 Task: Look for space in Nuneaton, United Kingdom from 21st June, 2023 to 29th June, 2023 for 4 adults in price range Rs.7000 to Rs.12000. Place can be entire place with 2 bedrooms having 2 beds and 2 bathrooms. Property type can be house, flat, guest house. Booking option can be shelf check-in. Required host language is English.
Action: Mouse moved to (374, 82)
Screenshot: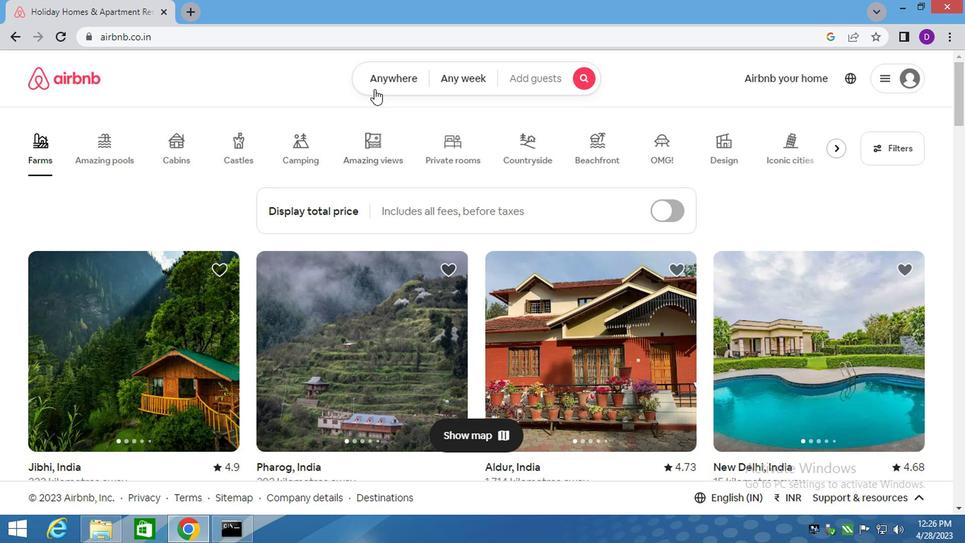 
Action: Mouse pressed left at (374, 82)
Screenshot: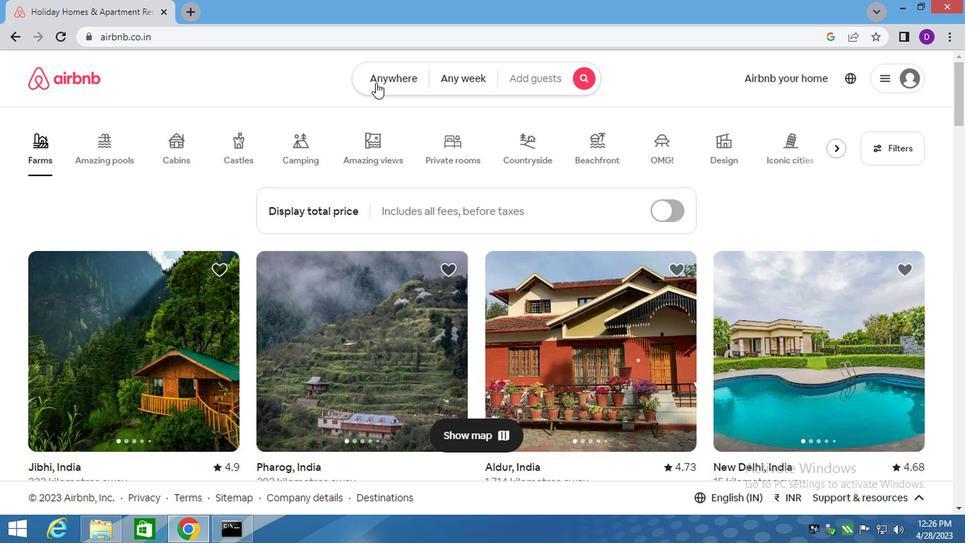 
Action: Mouse moved to (258, 139)
Screenshot: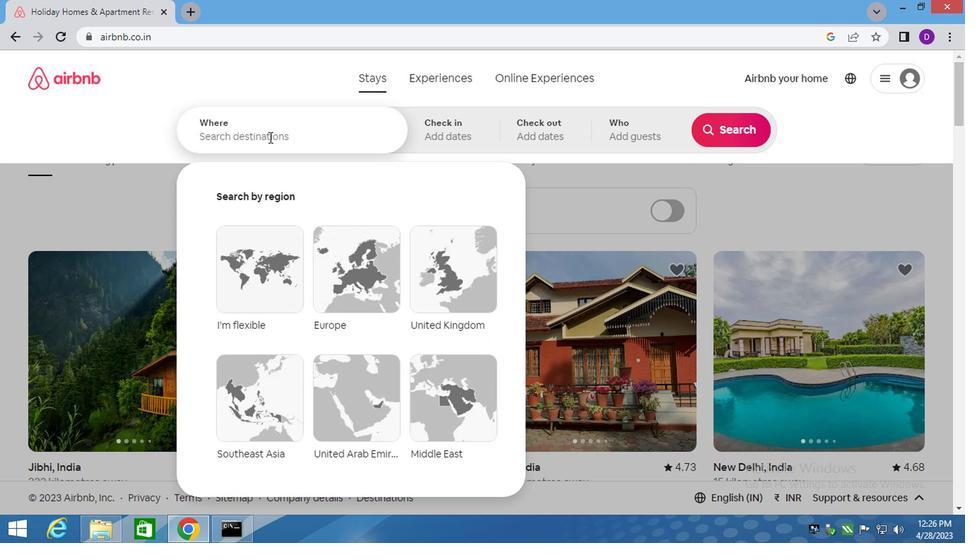 
Action: Mouse pressed left at (258, 139)
Screenshot: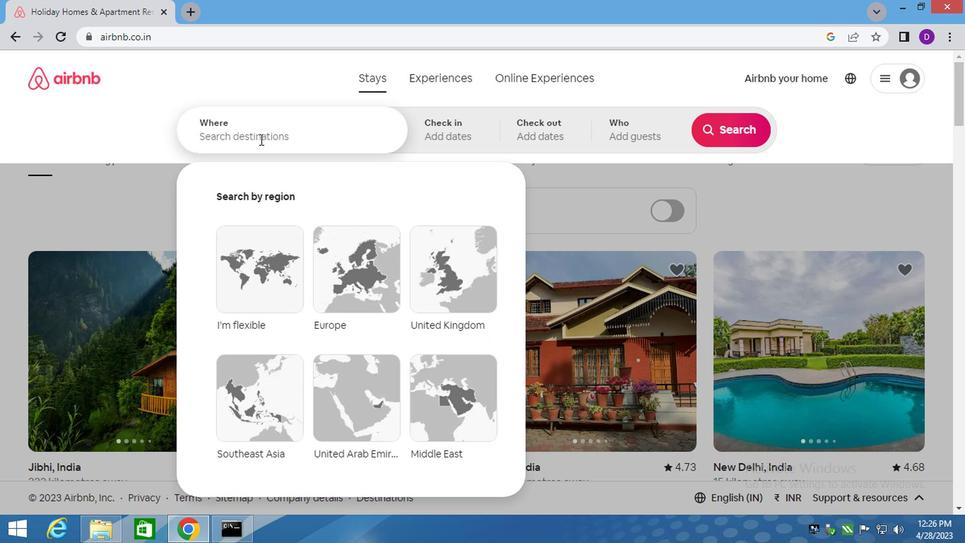 
Action: Mouse moved to (258, 139)
Screenshot: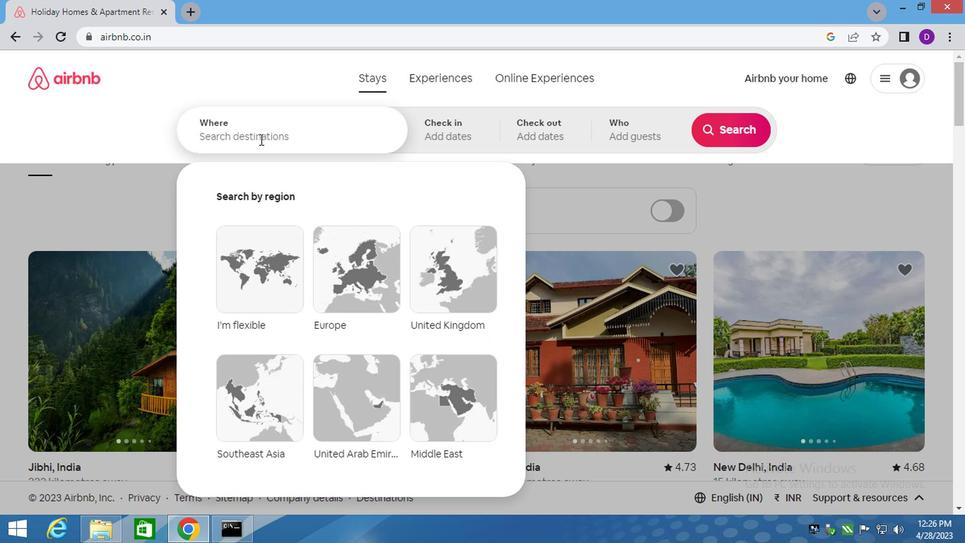 
Action: Key pressed <Key.shift_r><Key.shift_r>Nuneaton,<Key.space>united<Key.down><Key.enter>
Screenshot: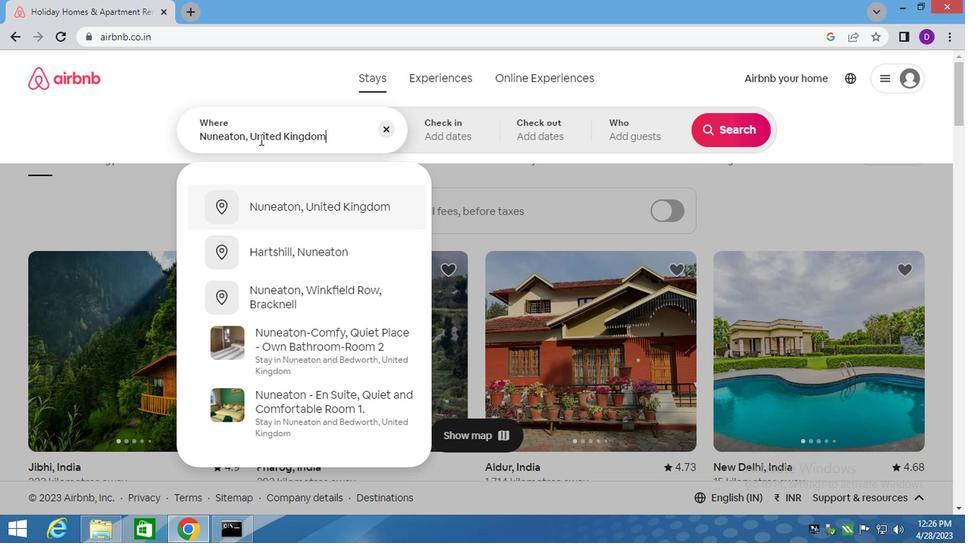 
Action: Mouse moved to (714, 244)
Screenshot: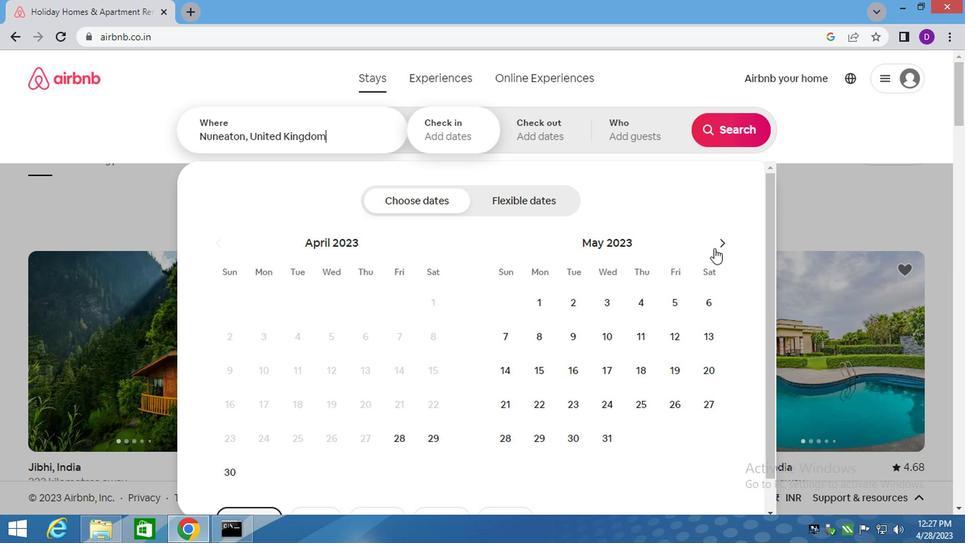 
Action: Mouse pressed left at (714, 244)
Screenshot: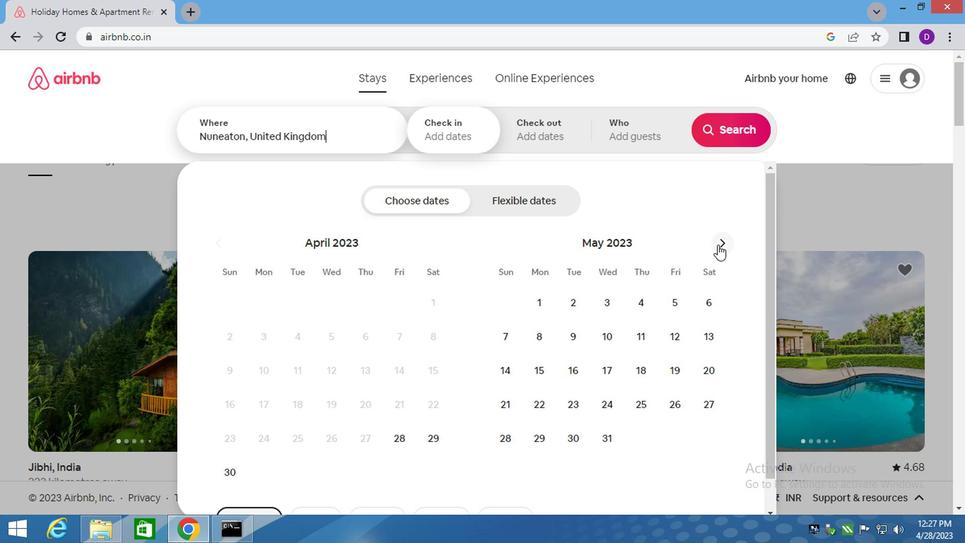 
Action: Mouse moved to (600, 402)
Screenshot: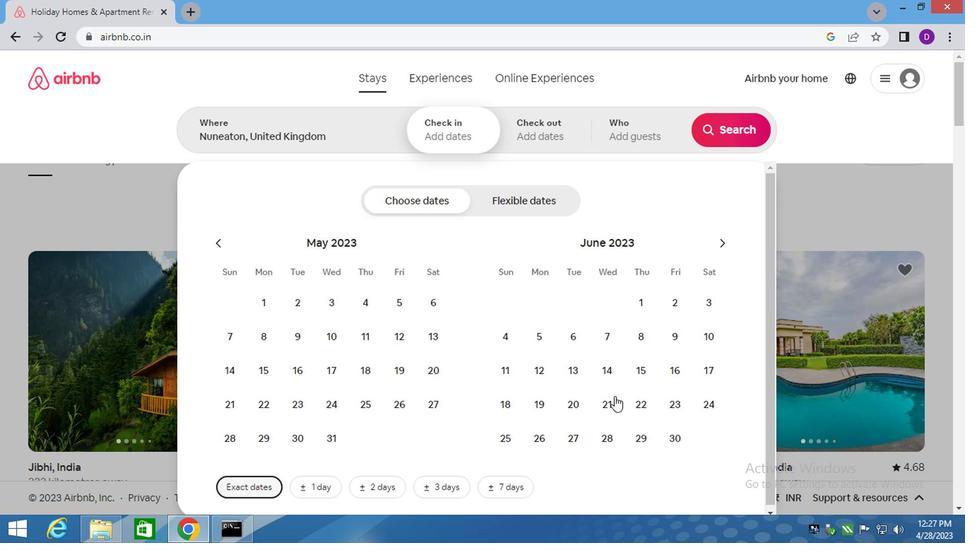 
Action: Mouse pressed left at (600, 402)
Screenshot: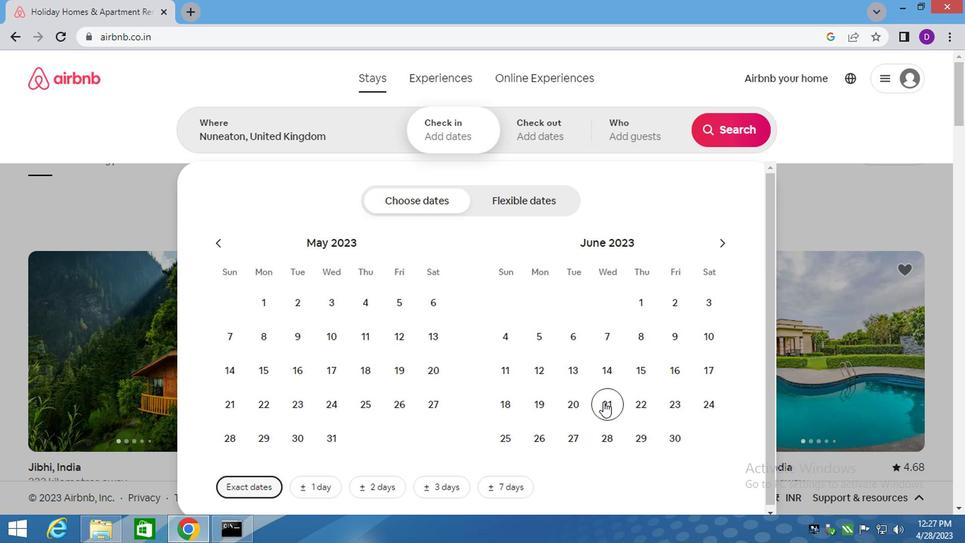 
Action: Mouse moved to (640, 427)
Screenshot: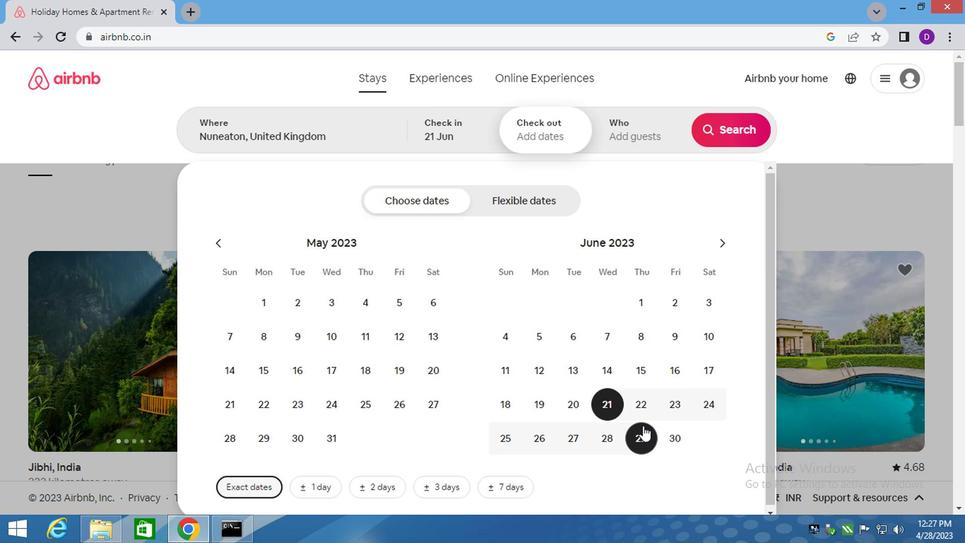 
Action: Mouse pressed left at (640, 427)
Screenshot: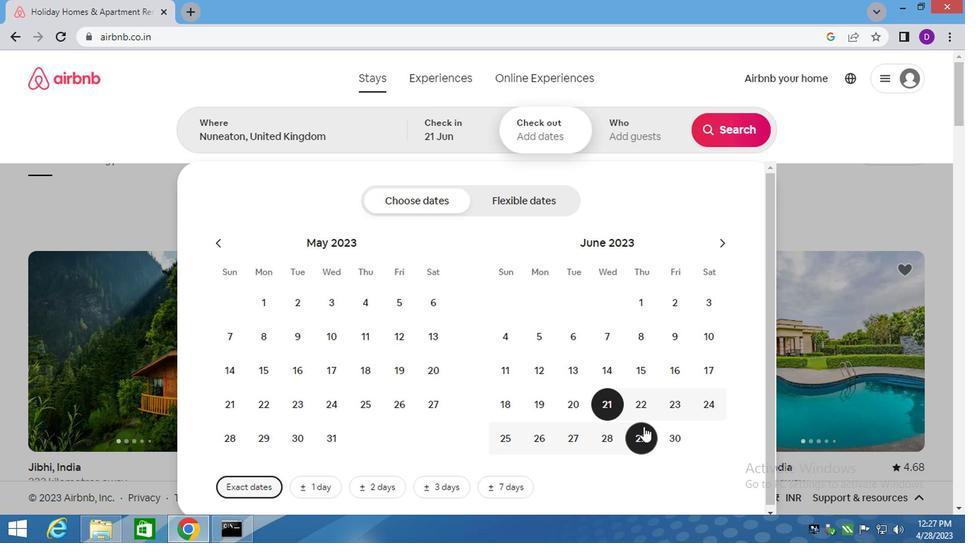 
Action: Mouse moved to (628, 126)
Screenshot: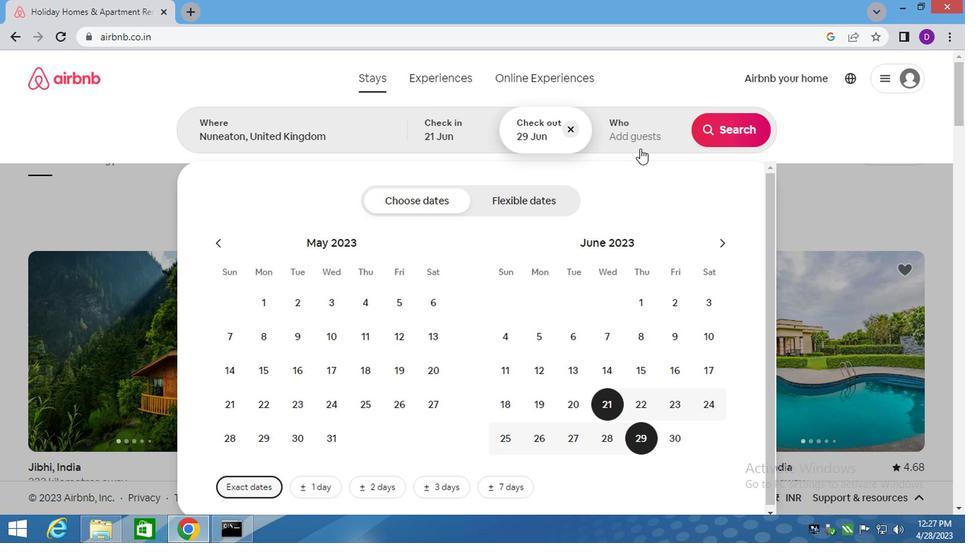 
Action: Mouse pressed left at (628, 126)
Screenshot: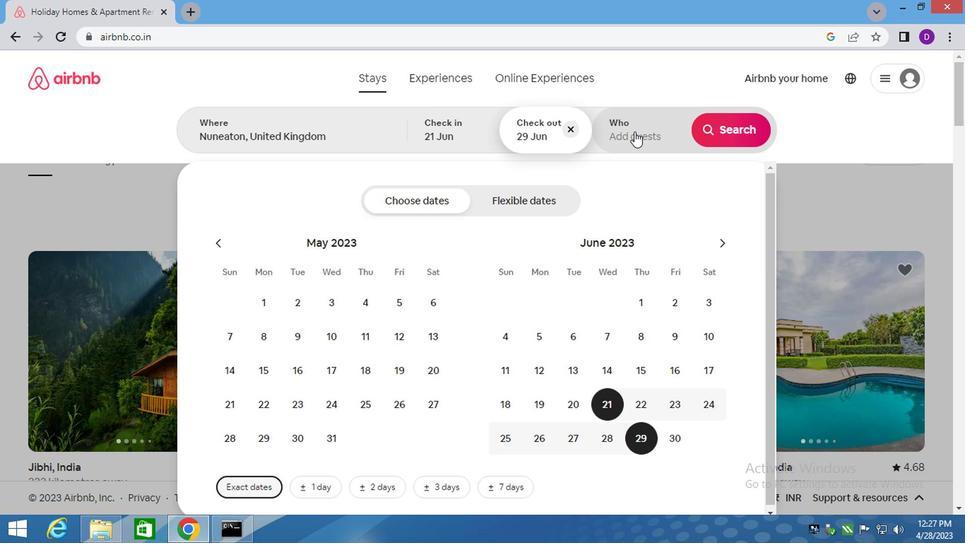 
Action: Mouse moved to (736, 205)
Screenshot: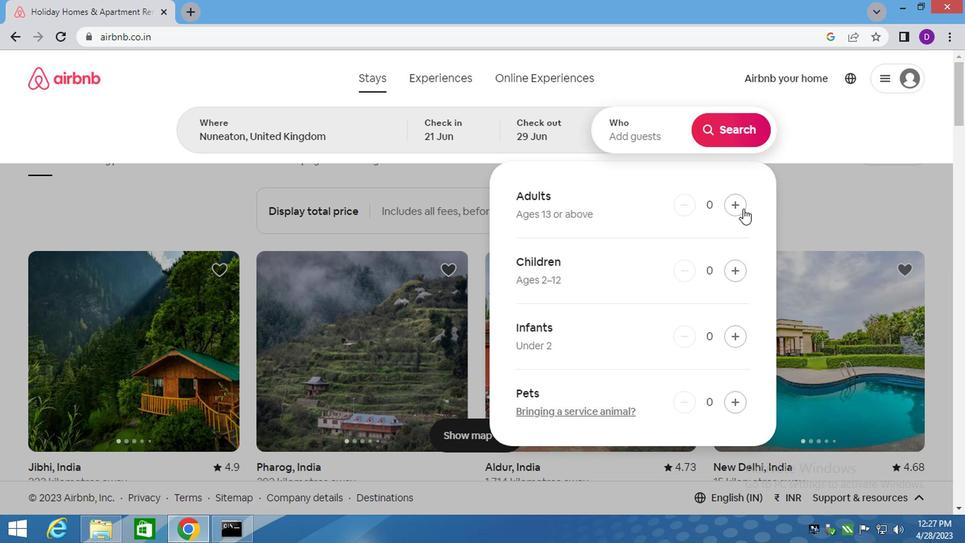 
Action: Mouse pressed left at (736, 205)
Screenshot: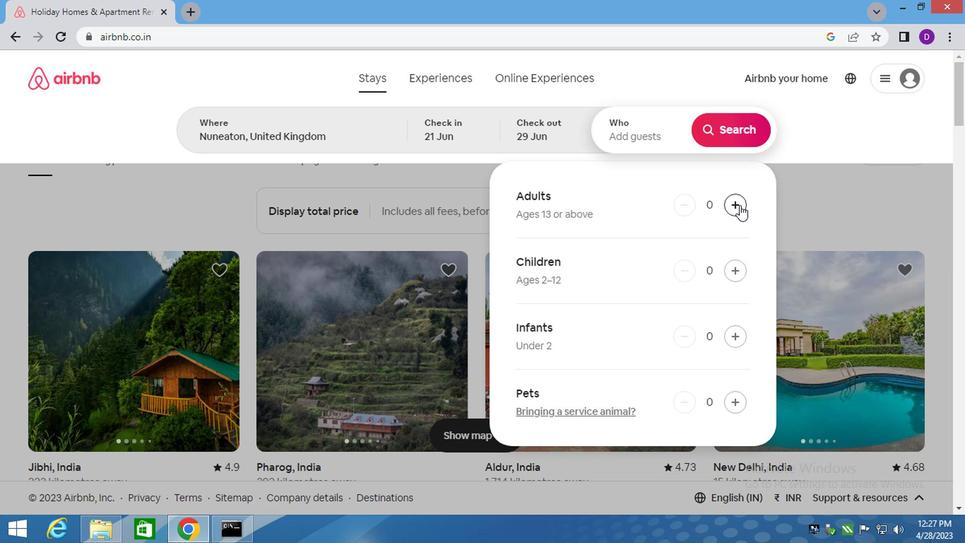 
Action: Mouse pressed left at (736, 205)
Screenshot: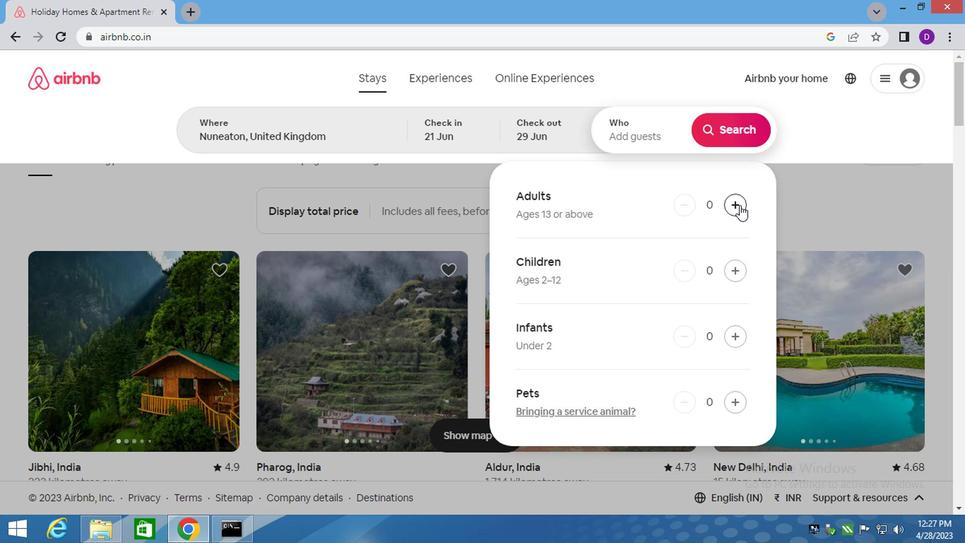 
Action: Mouse pressed left at (736, 205)
Screenshot: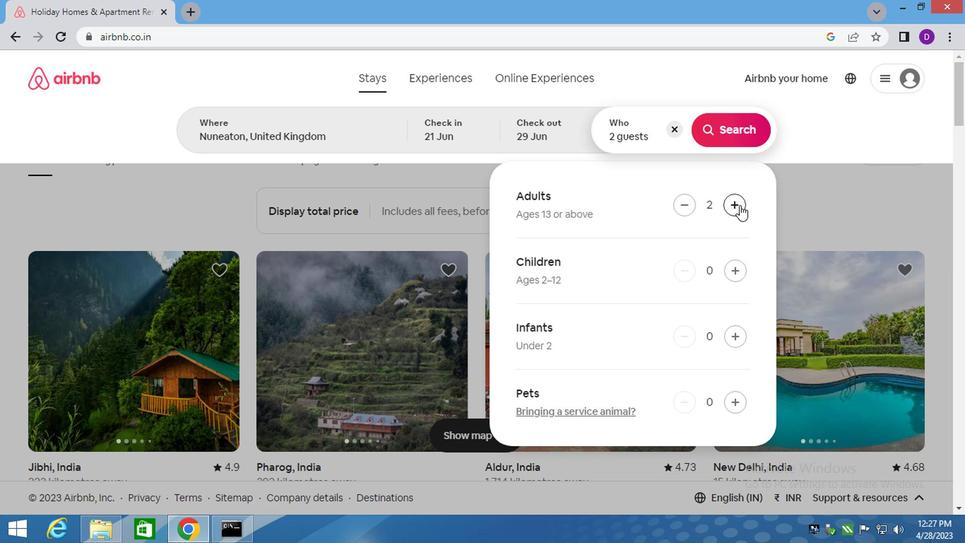 
Action: Mouse pressed left at (736, 205)
Screenshot: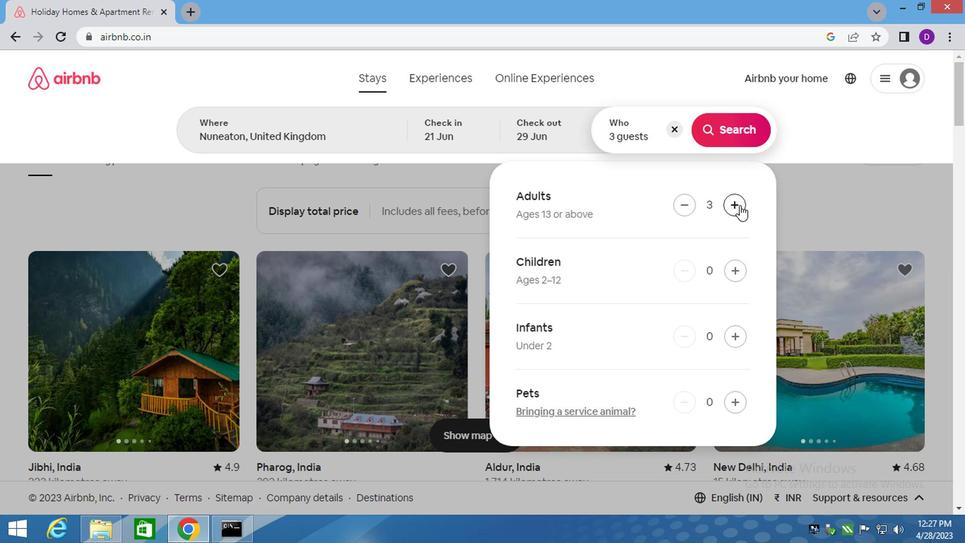 
Action: Mouse moved to (723, 129)
Screenshot: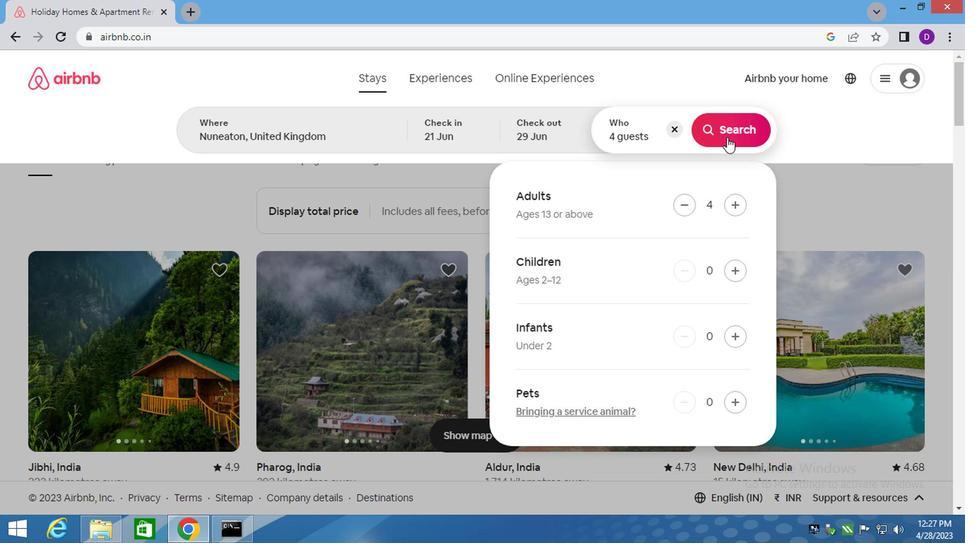 
Action: Mouse pressed left at (723, 129)
Screenshot: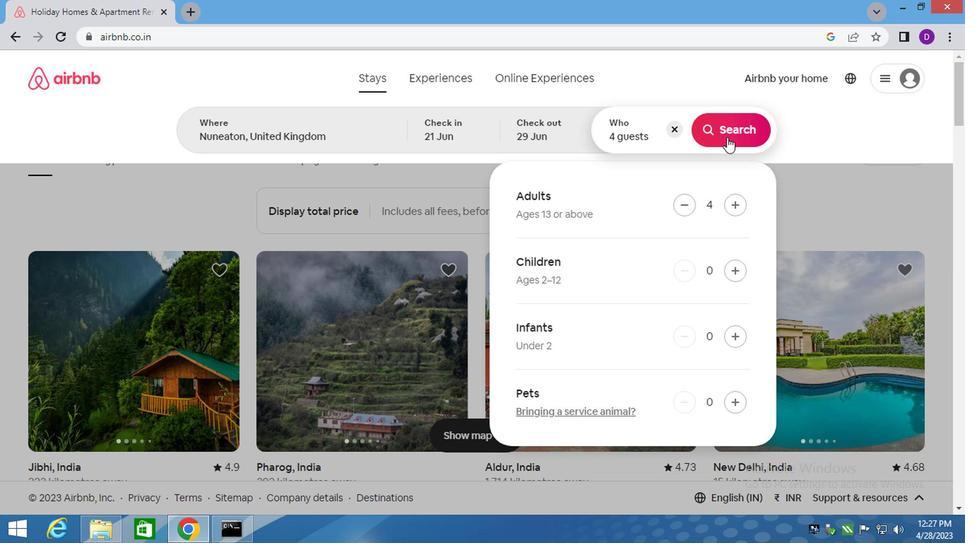 
Action: Mouse moved to (895, 130)
Screenshot: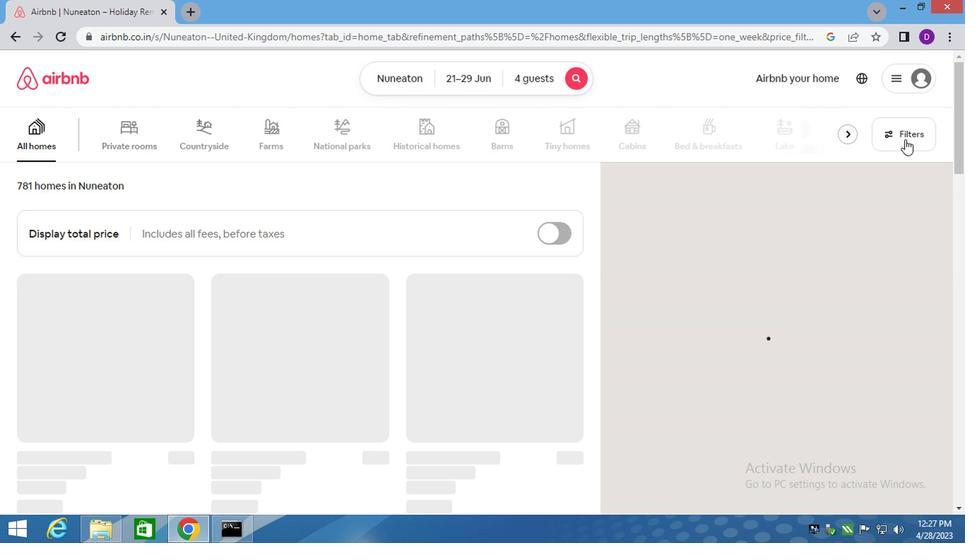 
Action: Mouse pressed left at (895, 130)
Screenshot: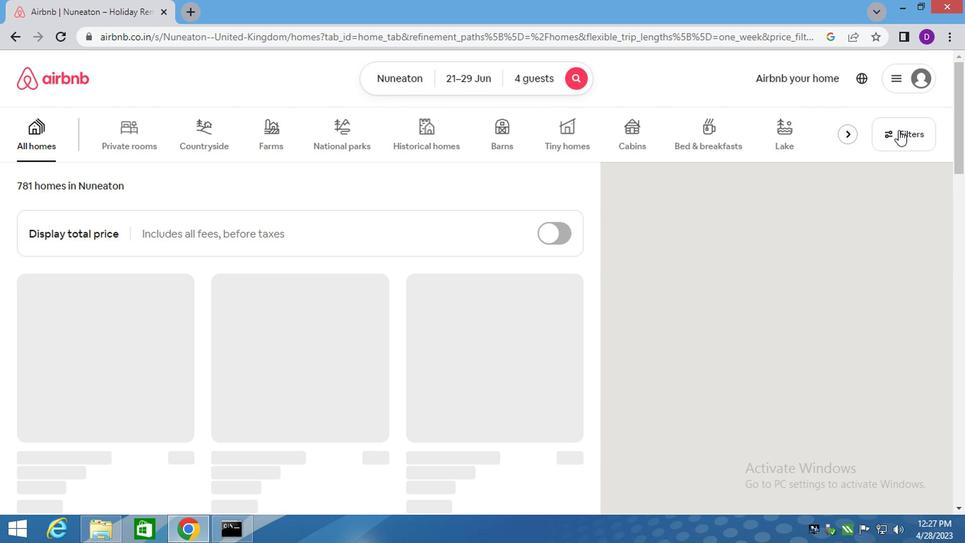 
Action: Mouse moved to (293, 316)
Screenshot: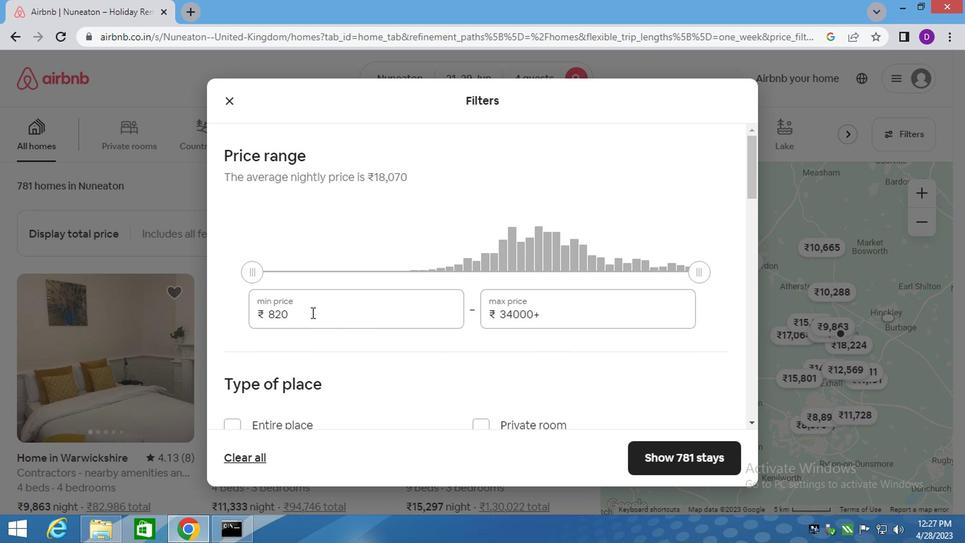 
Action: Mouse pressed left at (293, 316)
Screenshot: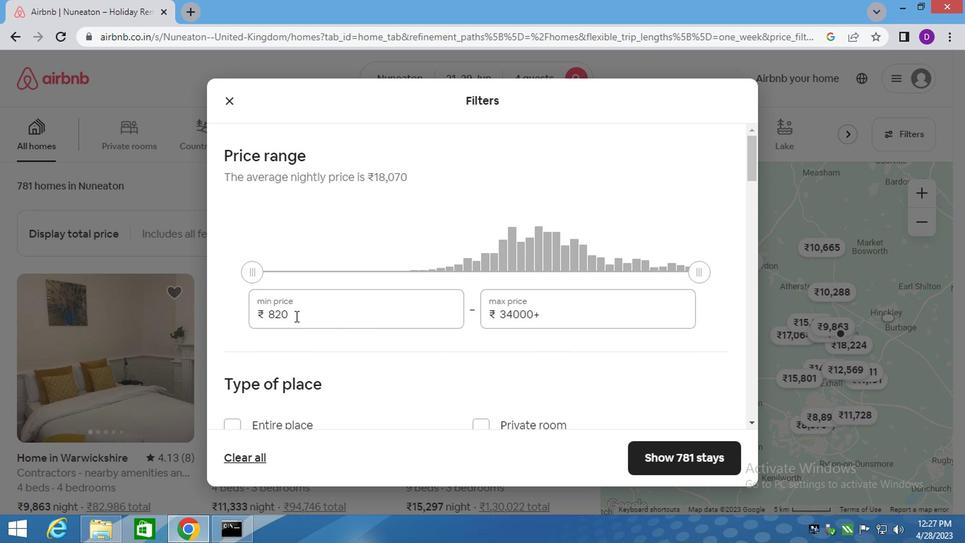 
Action: Mouse pressed left at (293, 316)
Screenshot: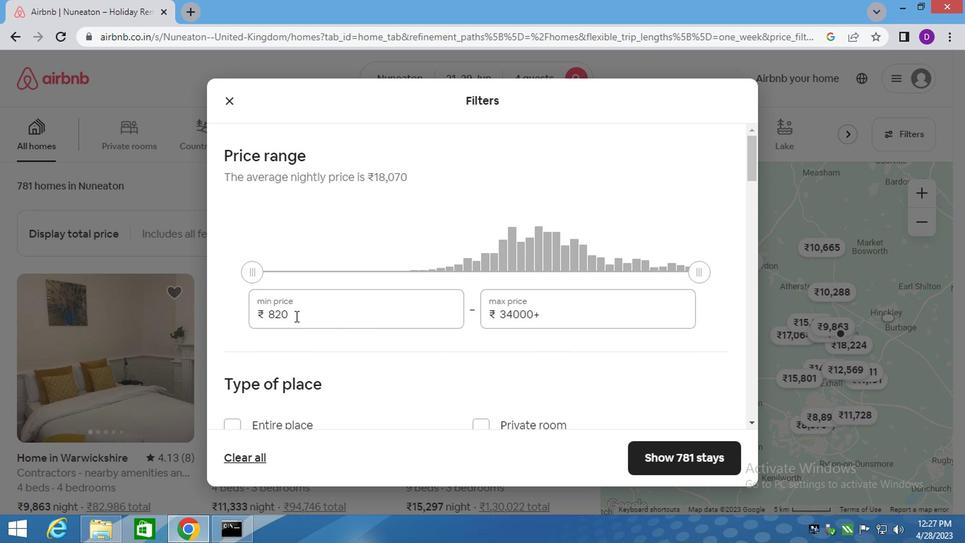 
Action: Key pressed 7000<Key.tab>12<Key.backspace><Key.backspace><Key.backspace><Key.backspace><Key.backspace><Key.backspace><Key.backspace><Key.backspace><Key.backspace><Key.backspace>12000
Screenshot: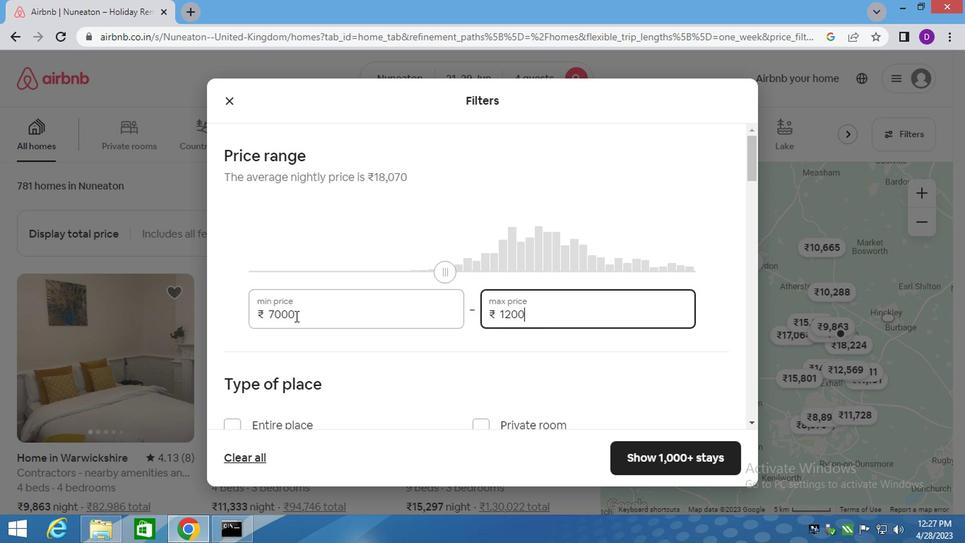
Action: Mouse moved to (293, 325)
Screenshot: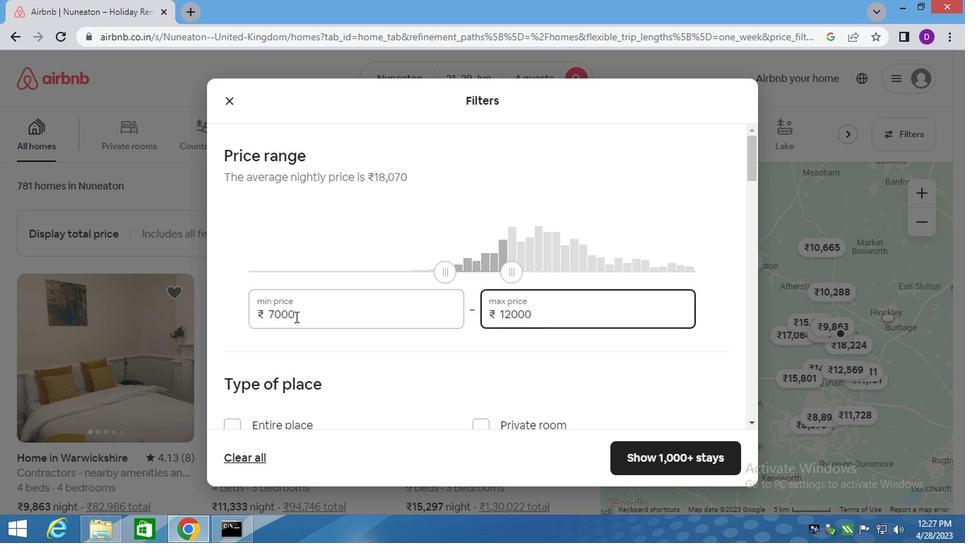 
Action: Mouse scrolled (293, 324) with delta (0, -1)
Screenshot: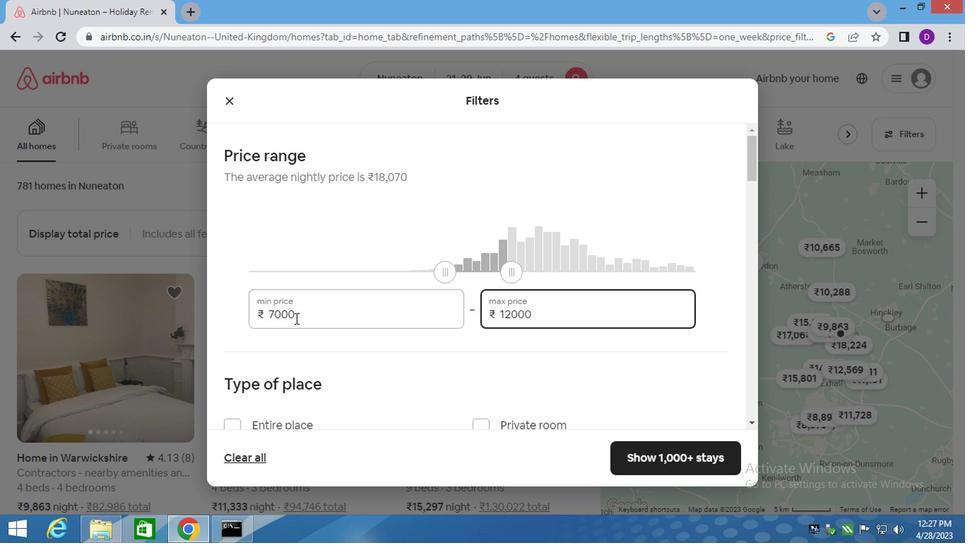 
Action: Mouse moved to (293, 325)
Screenshot: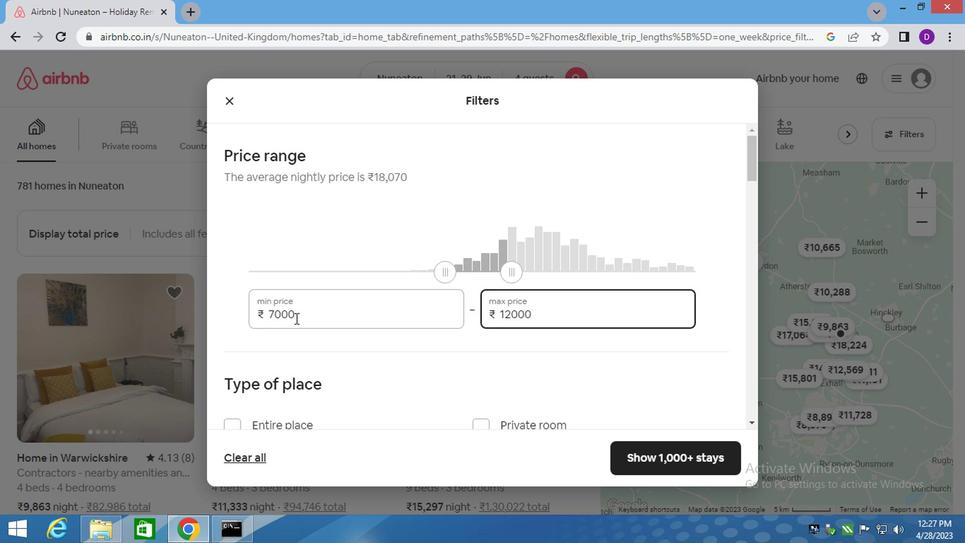 
Action: Mouse scrolled (293, 325) with delta (0, 0)
Screenshot: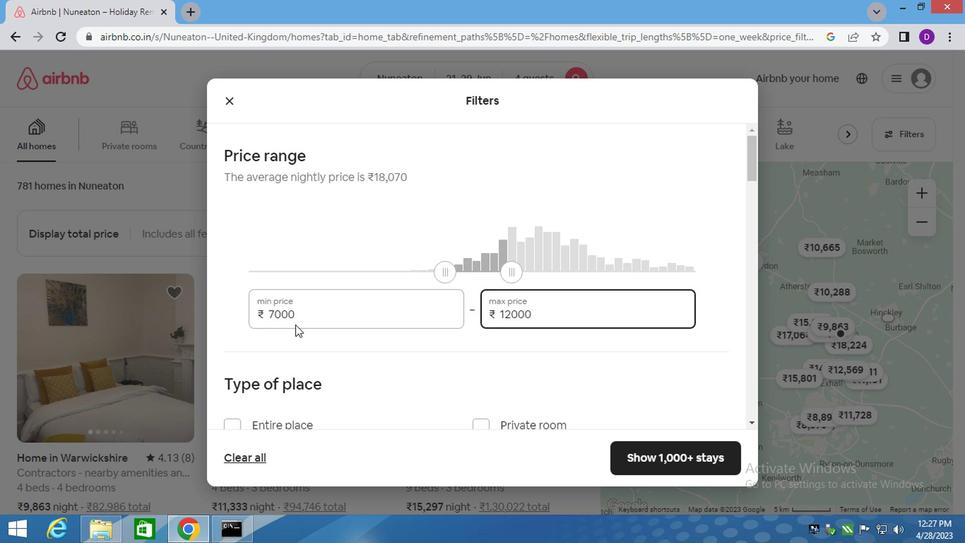 
Action: Mouse moved to (236, 289)
Screenshot: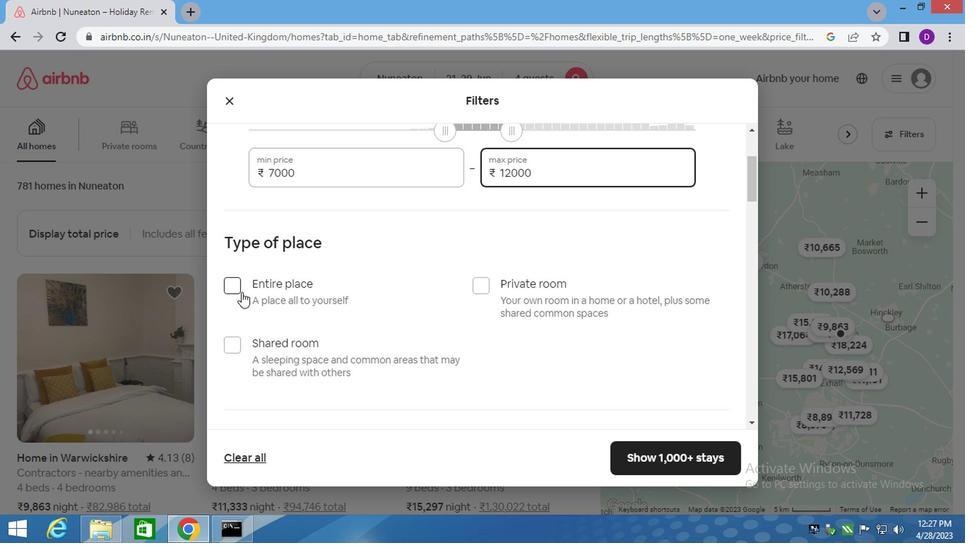
Action: Mouse pressed left at (236, 289)
Screenshot: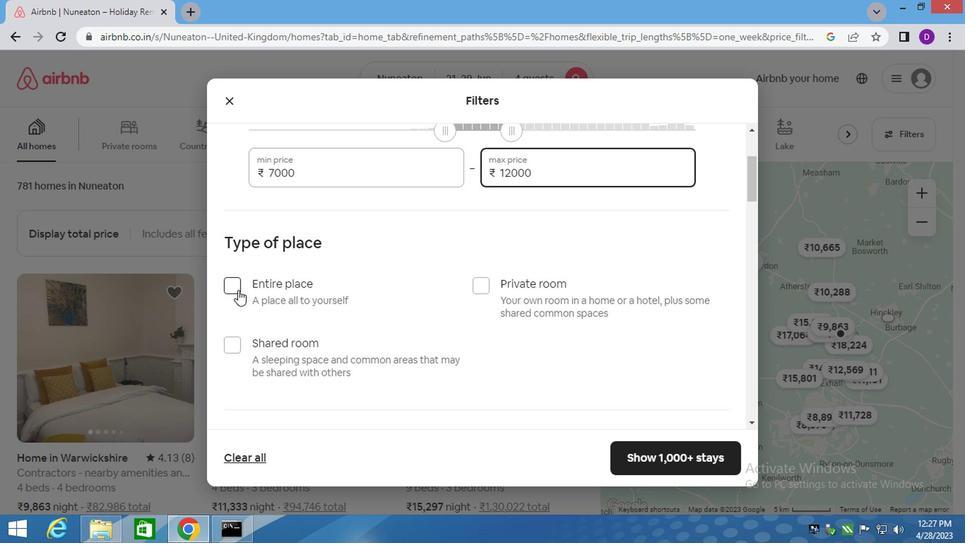 
Action: Mouse moved to (430, 333)
Screenshot: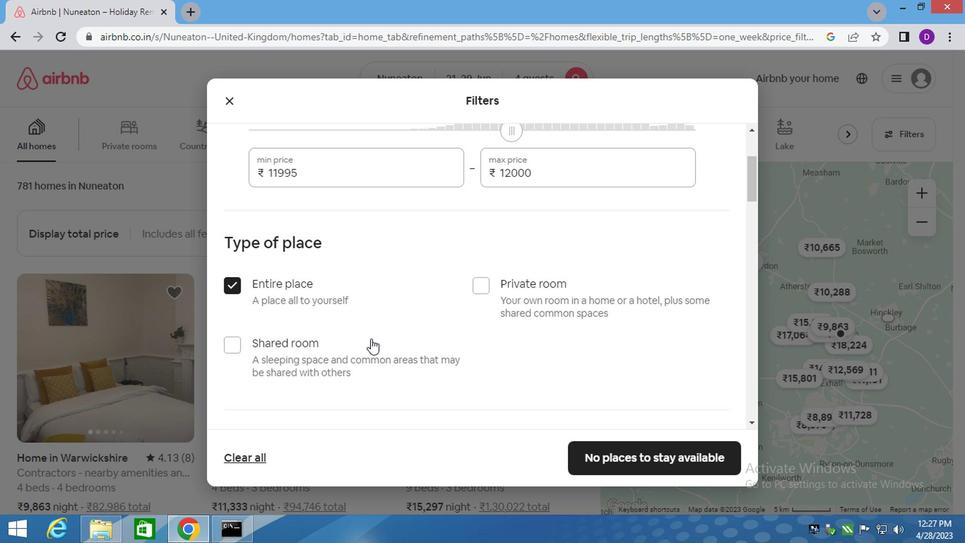 
Action: Mouse scrolled (430, 332) with delta (0, 0)
Screenshot: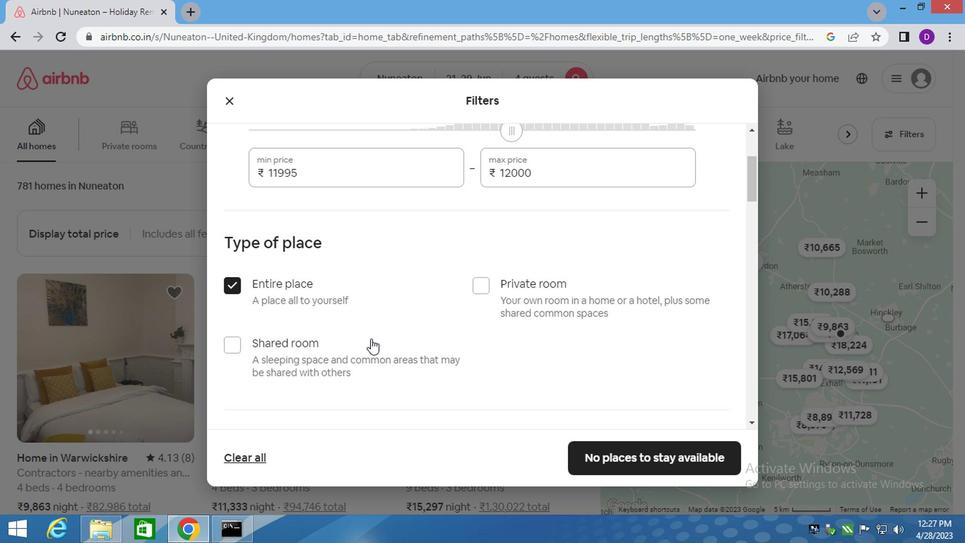 
Action: Mouse moved to (431, 332)
Screenshot: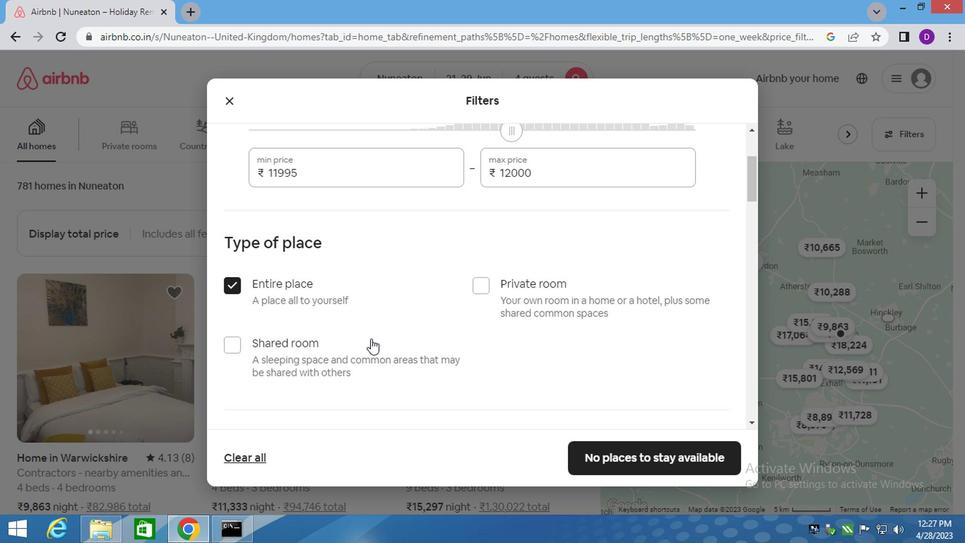 
Action: Mouse scrolled (431, 332) with delta (0, 0)
Screenshot: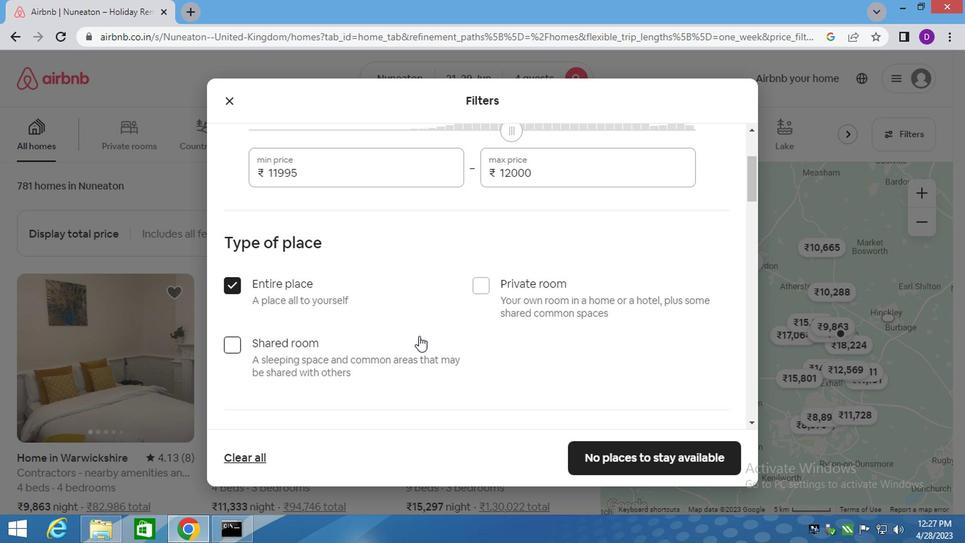 
Action: Mouse scrolled (431, 332) with delta (0, 0)
Screenshot: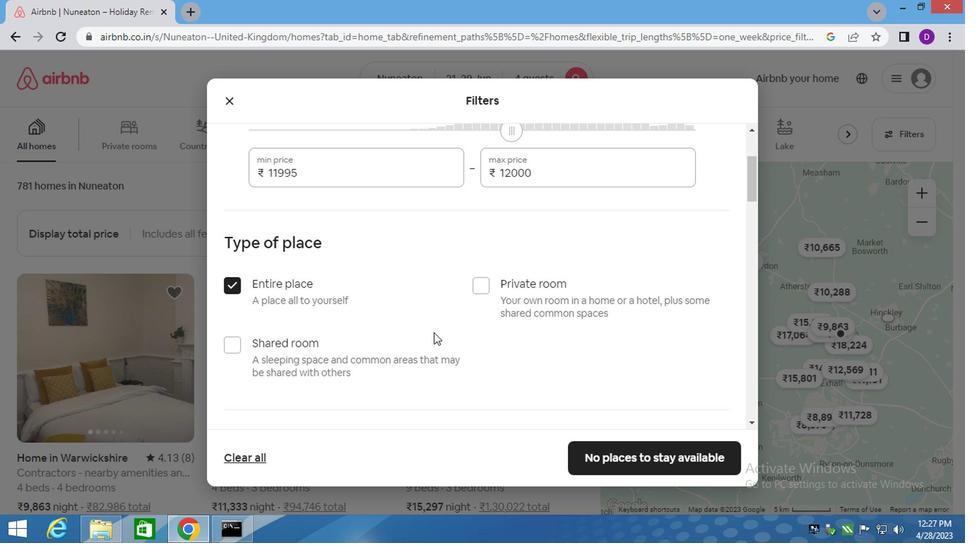 
Action: Mouse scrolled (431, 332) with delta (0, 0)
Screenshot: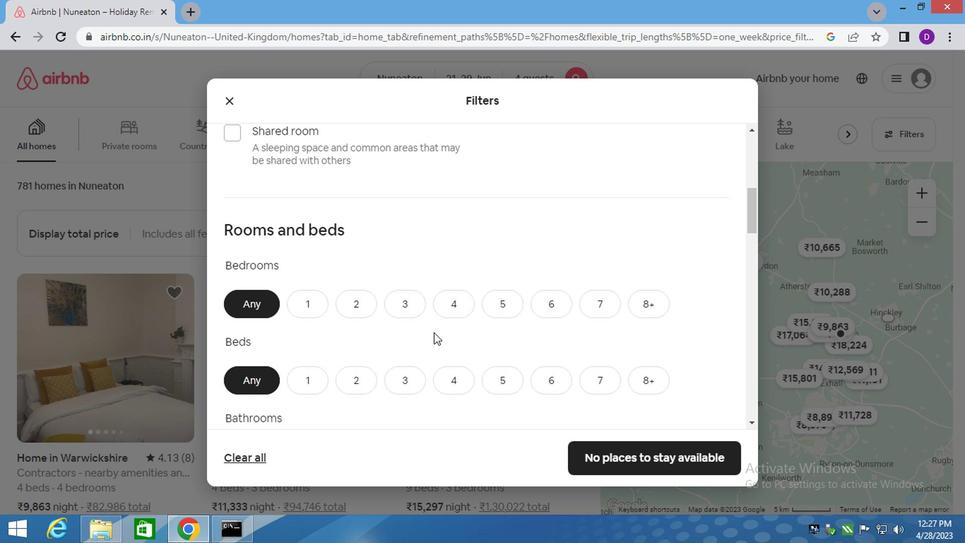 
Action: Mouse moved to (360, 232)
Screenshot: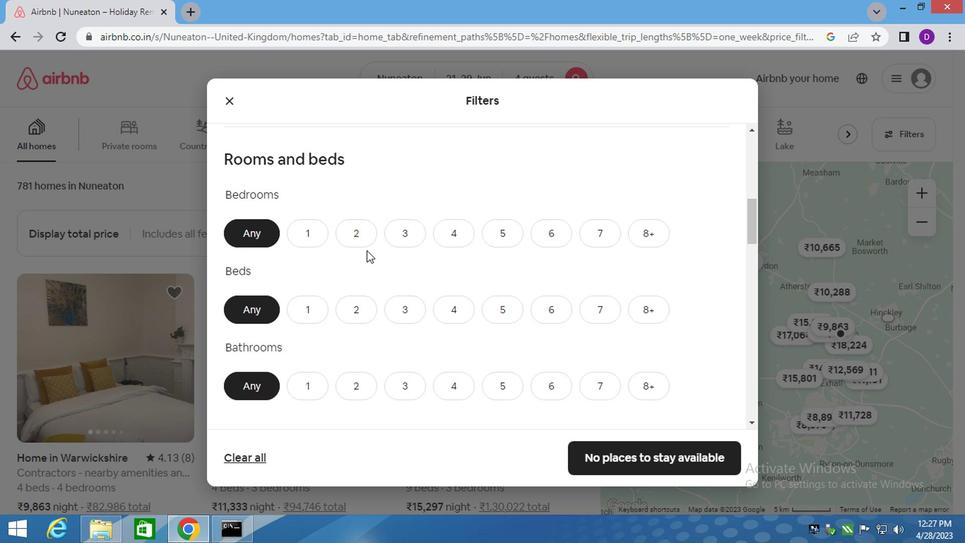 
Action: Mouse pressed left at (360, 232)
Screenshot: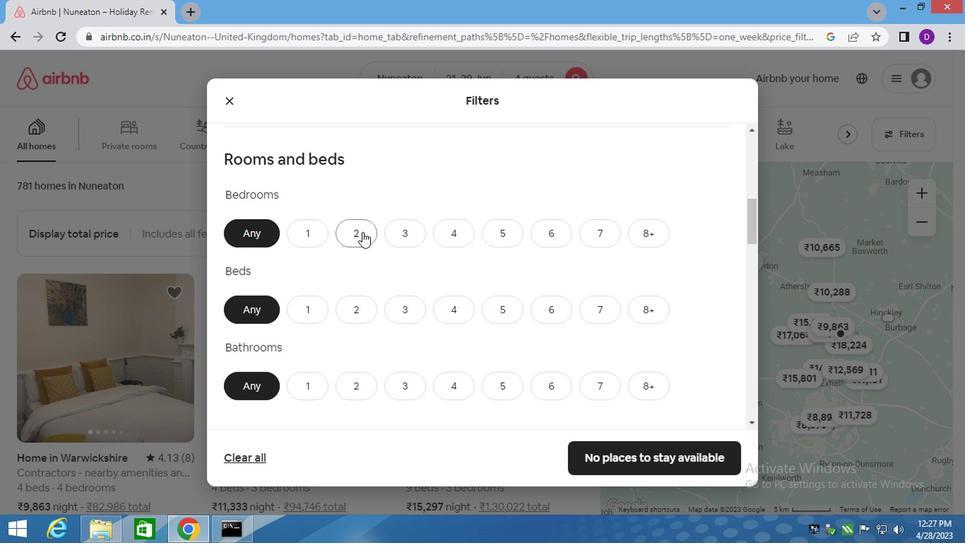 
Action: Mouse moved to (354, 309)
Screenshot: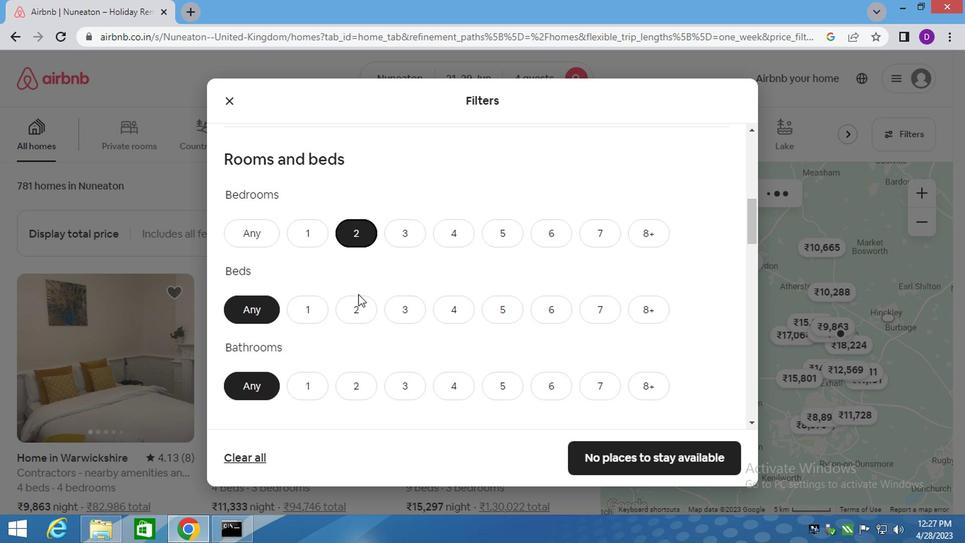 
Action: Mouse pressed left at (354, 309)
Screenshot: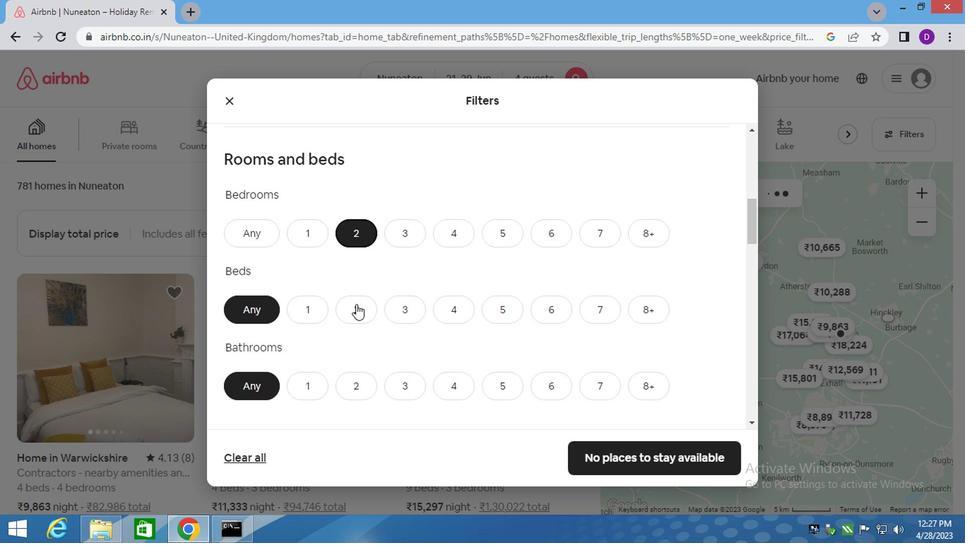 
Action: Mouse moved to (352, 384)
Screenshot: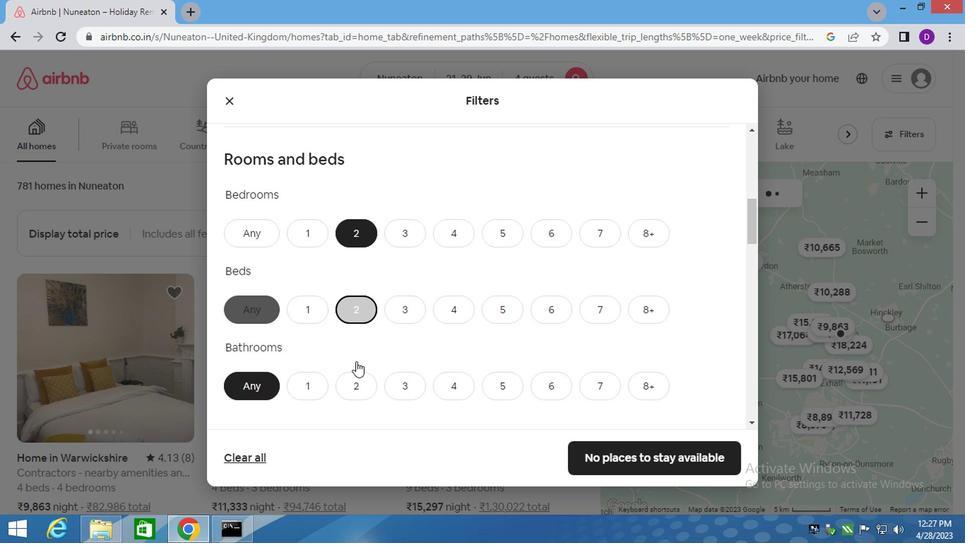 
Action: Mouse pressed left at (352, 384)
Screenshot: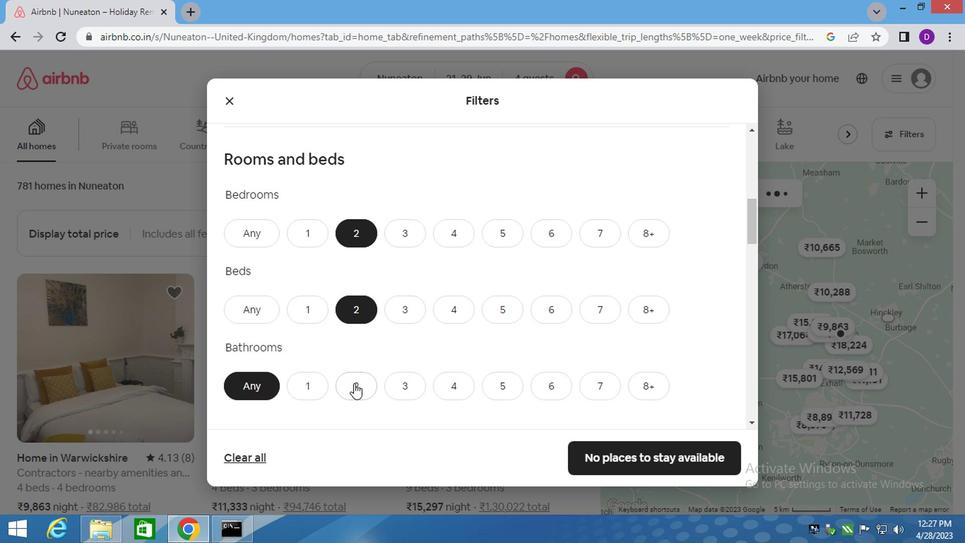 
Action: Mouse moved to (358, 331)
Screenshot: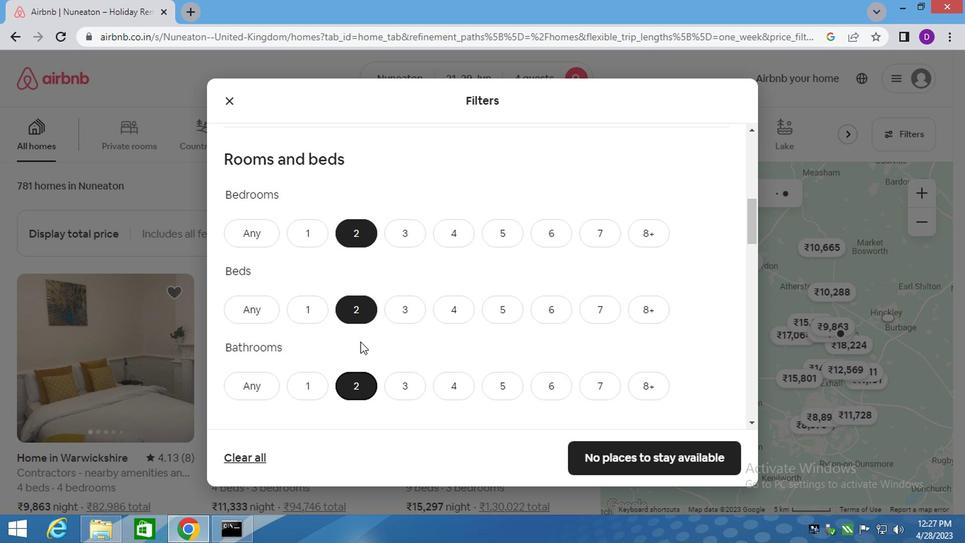 
Action: Mouse scrolled (358, 330) with delta (0, 0)
Screenshot: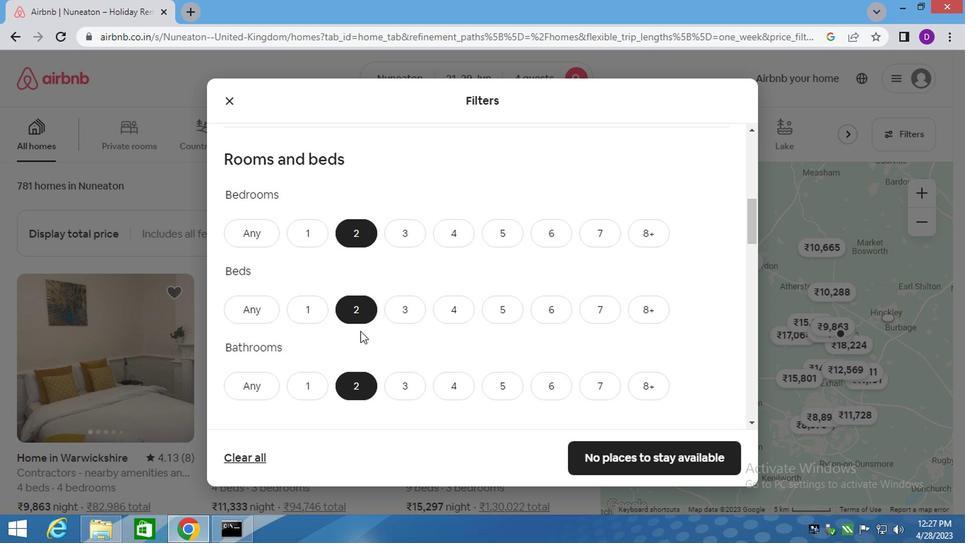 
Action: Mouse scrolled (358, 330) with delta (0, 0)
Screenshot: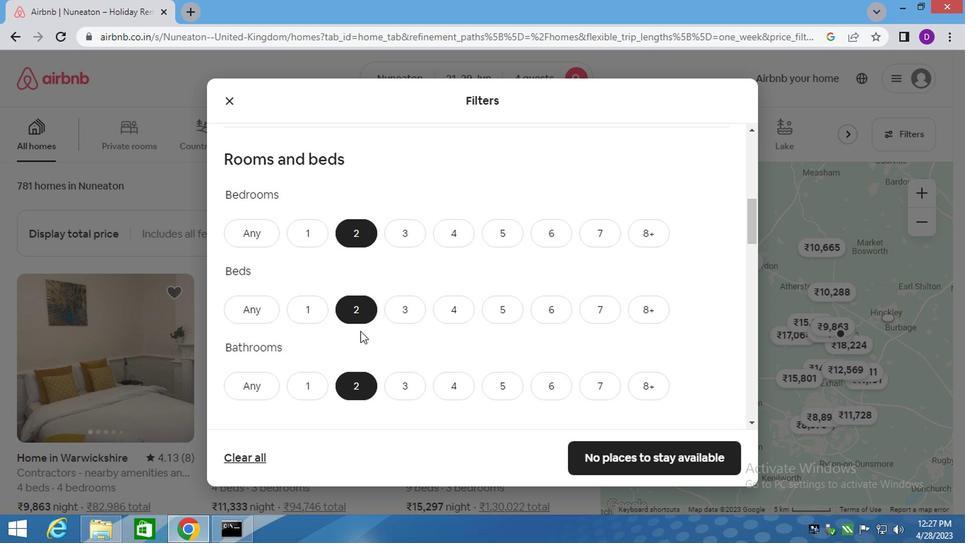 
Action: Mouse scrolled (358, 330) with delta (0, 0)
Screenshot: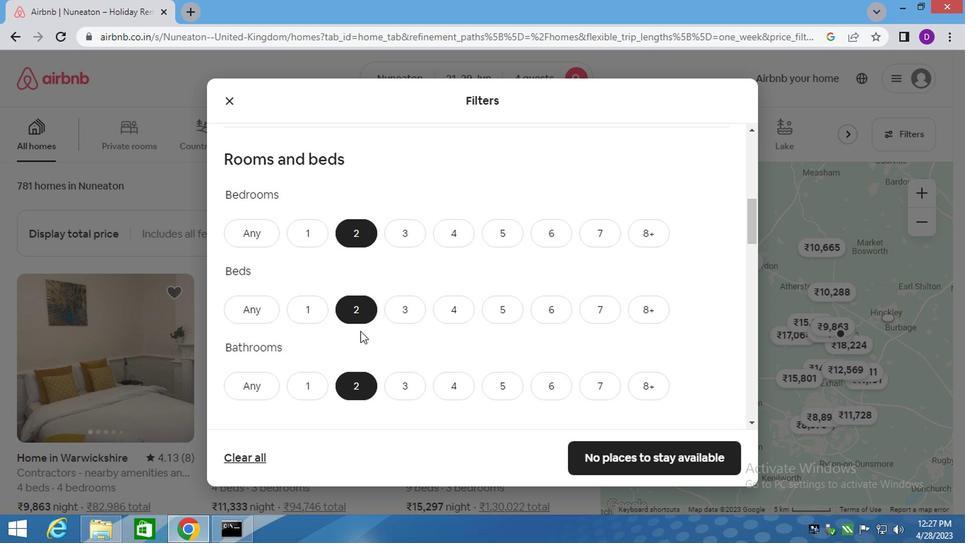 
Action: Mouse moved to (320, 310)
Screenshot: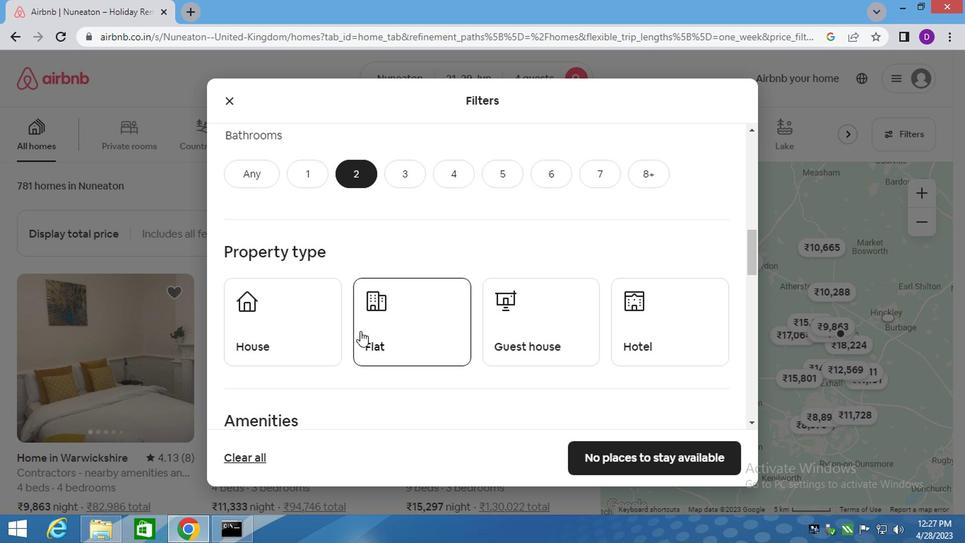 
Action: Mouse pressed left at (320, 310)
Screenshot: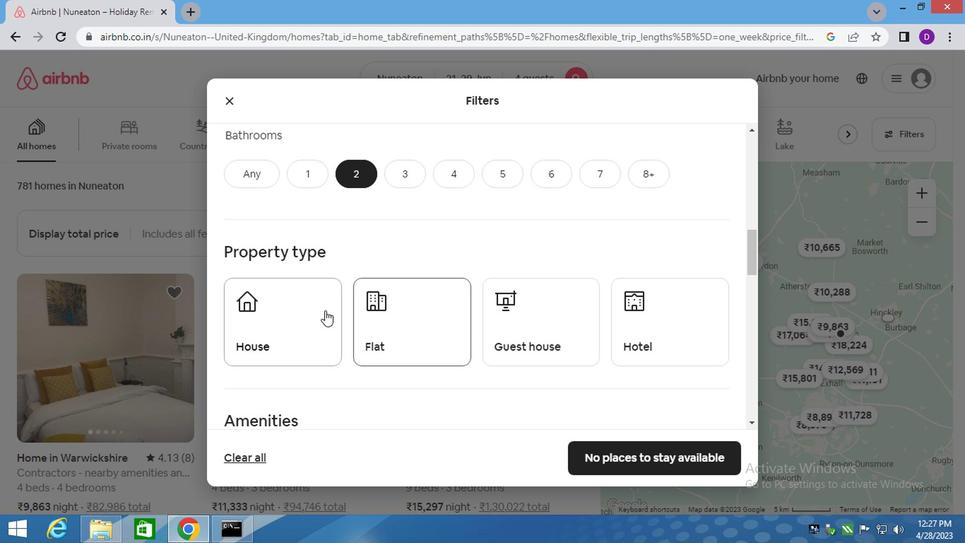 
Action: Mouse moved to (377, 322)
Screenshot: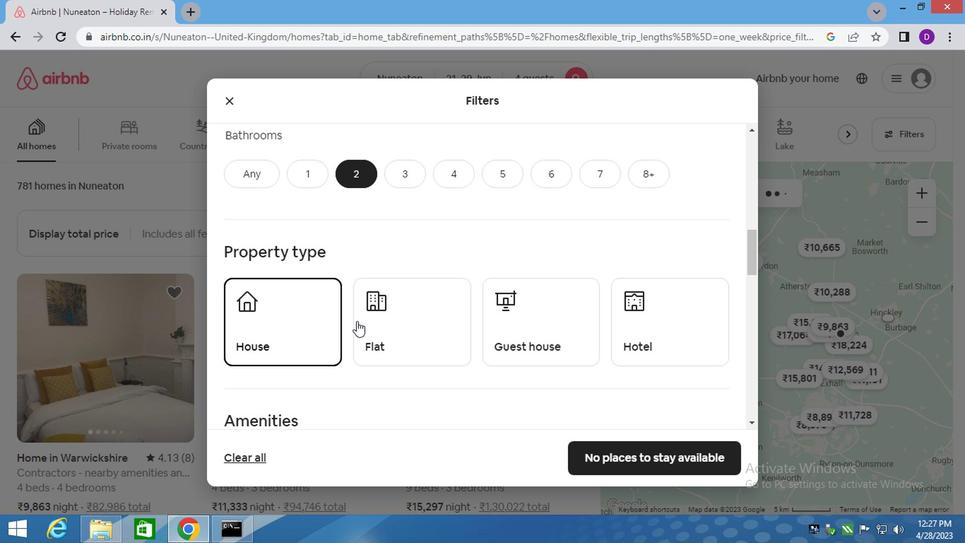 
Action: Mouse pressed left at (377, 322)
Screenshot: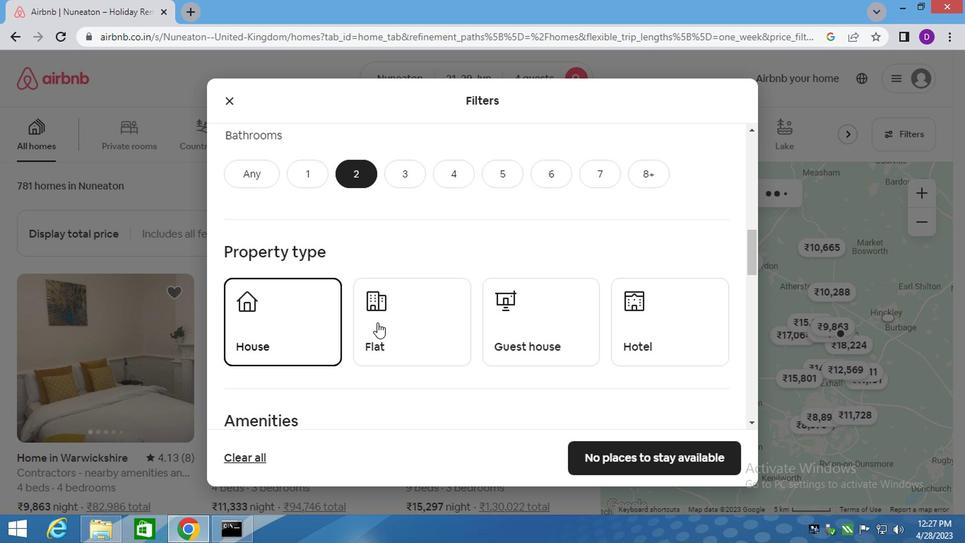 
Action: Mouse moved to (523, 307)
Screenshot: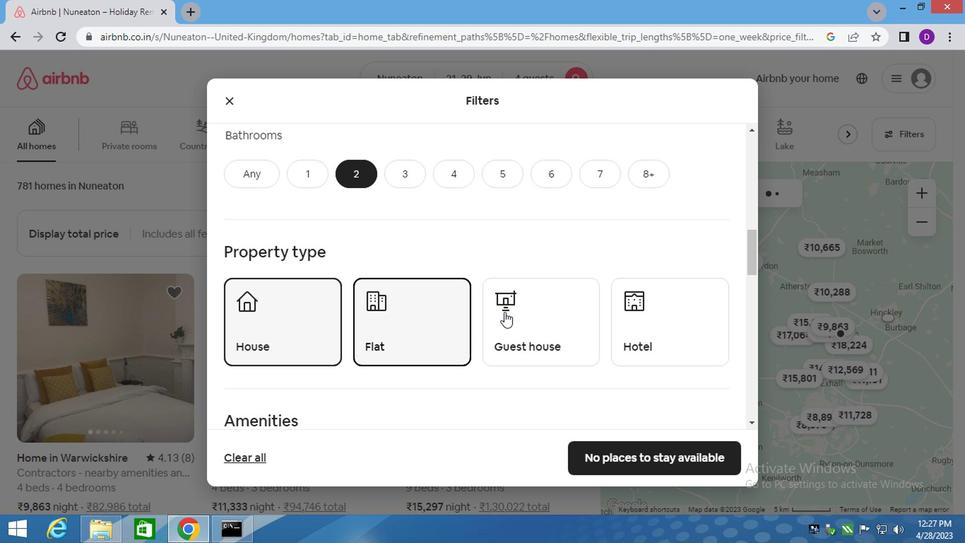 
Action: Mouse pressed left at (523, 307)
Screenshot: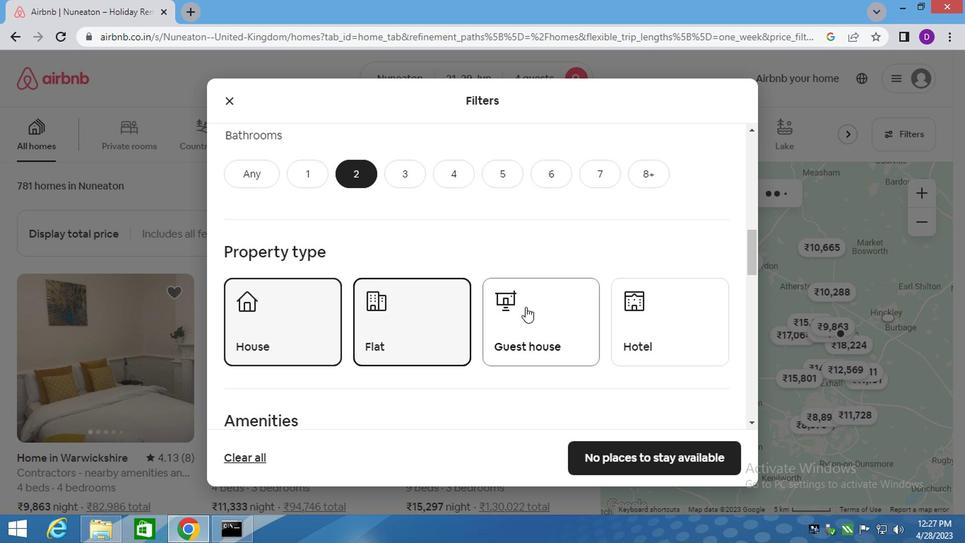 
Action: Mouse moved to (415, 352)
Screenshot: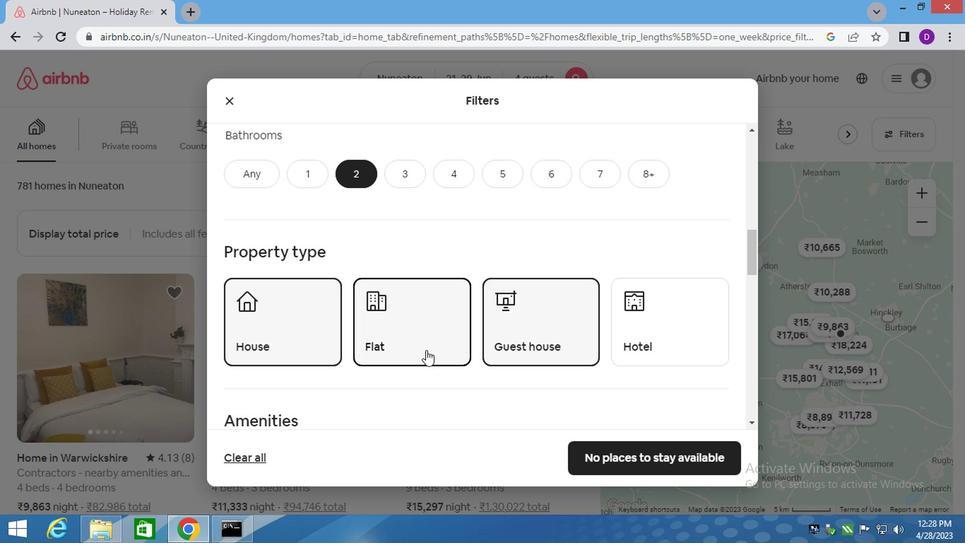 
Action: Mouse scrolled (415, 351) with delta (0, 0)
Screenshot: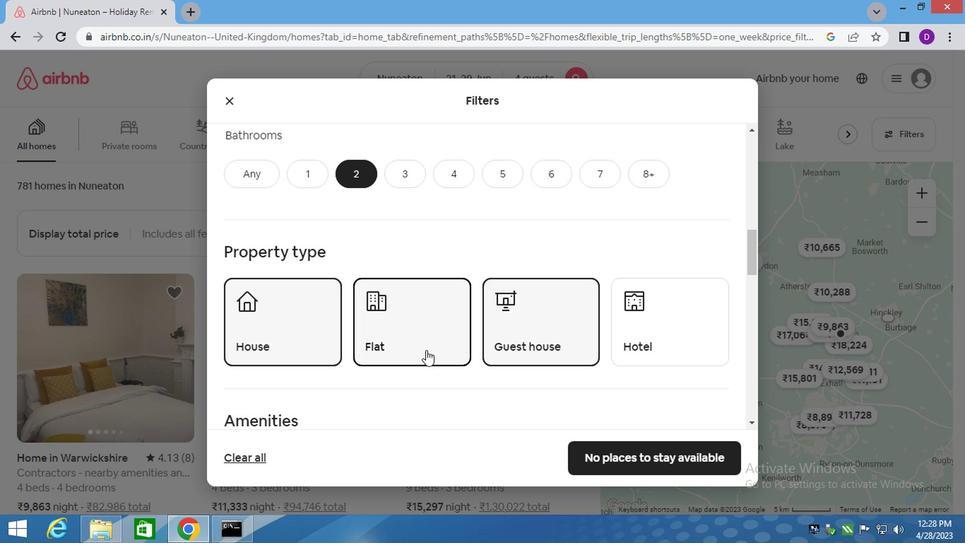 
Action: Mouse moved to (413, 353)
Screenshot: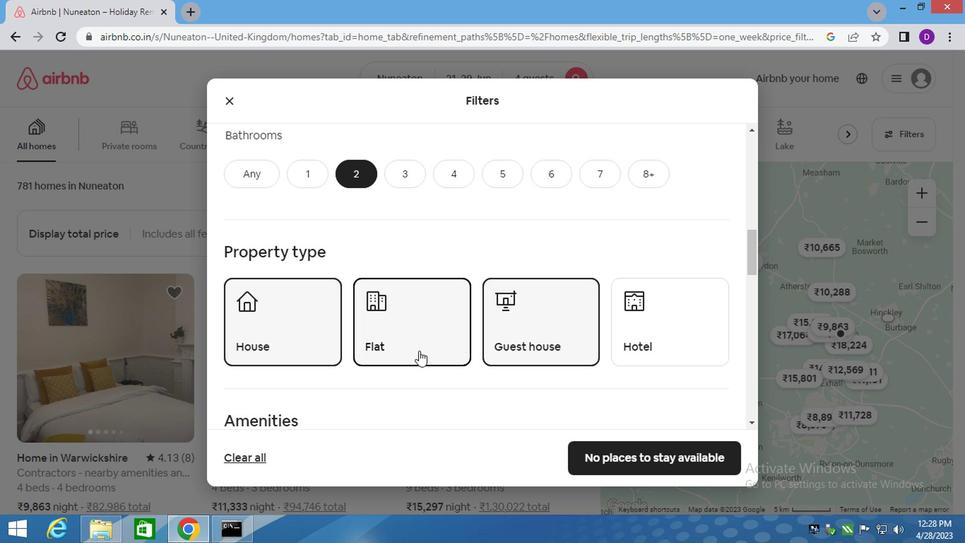 
Action: Mouse scrolled (413, 353) with delta (0, 0)
Screenshot: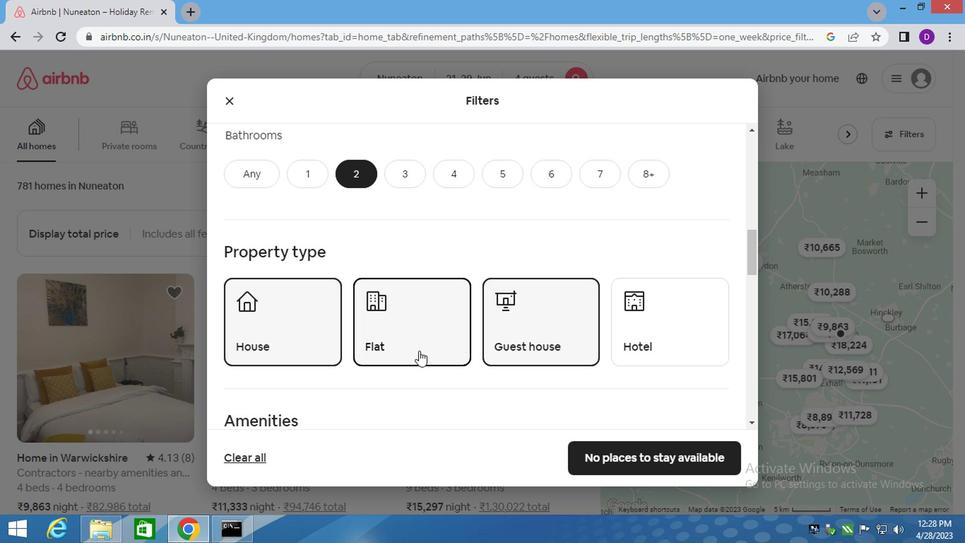 
Action: Mouse moved to (411, 353)
Screenshot: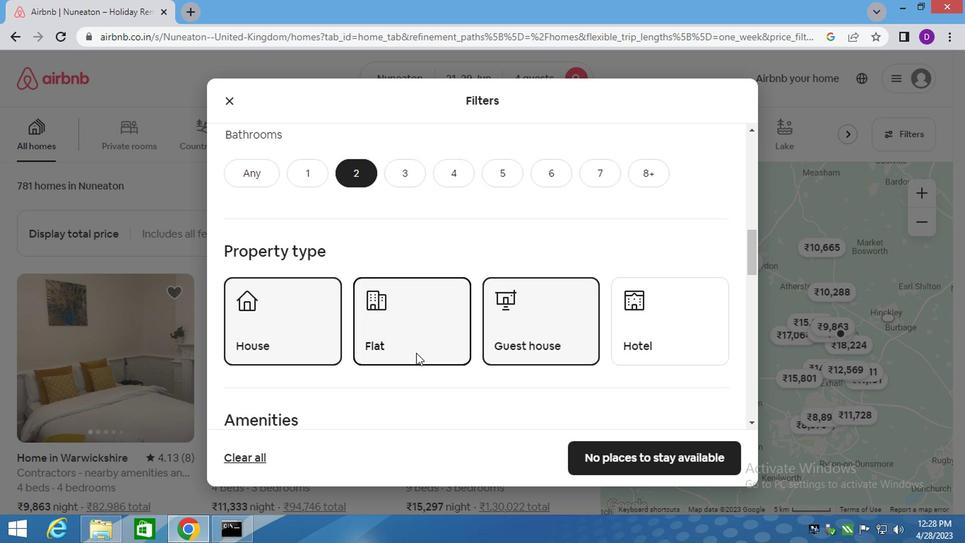 
Action: Mouse scrolled (411, 353) with delta (0, 0)
Screenshot: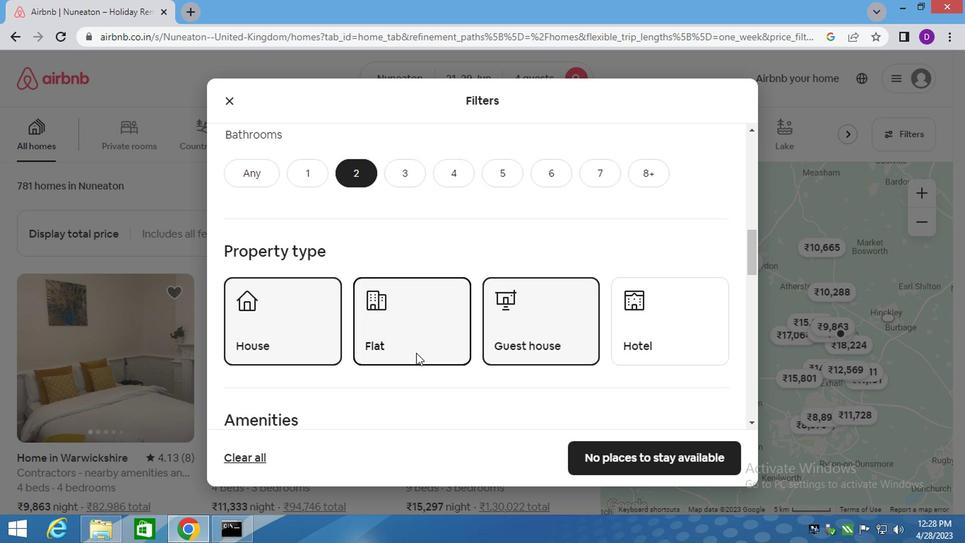 
Action: Mouse moved to (408, 353)
Screenshot: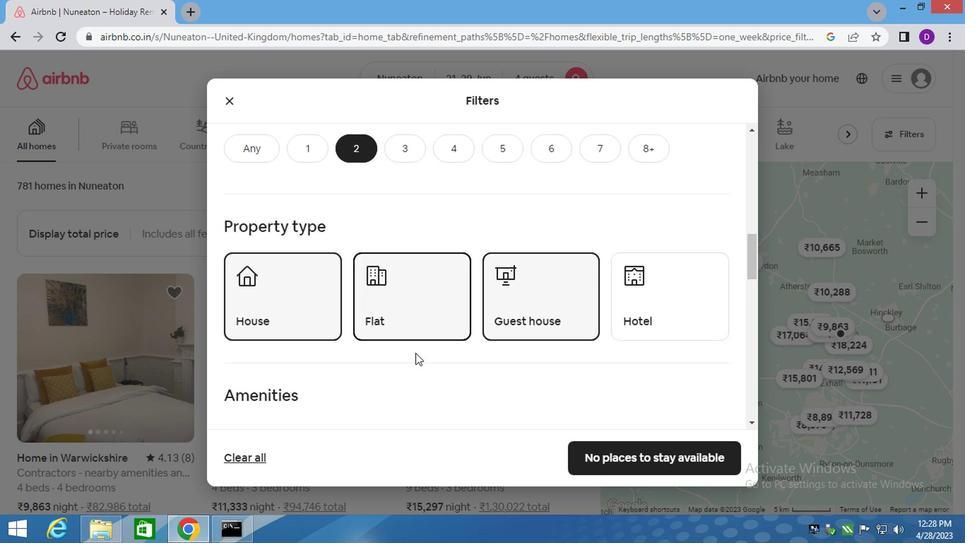 
Action: Mouse scrolled (408, 353) with delta (0, 0)
Screenshot: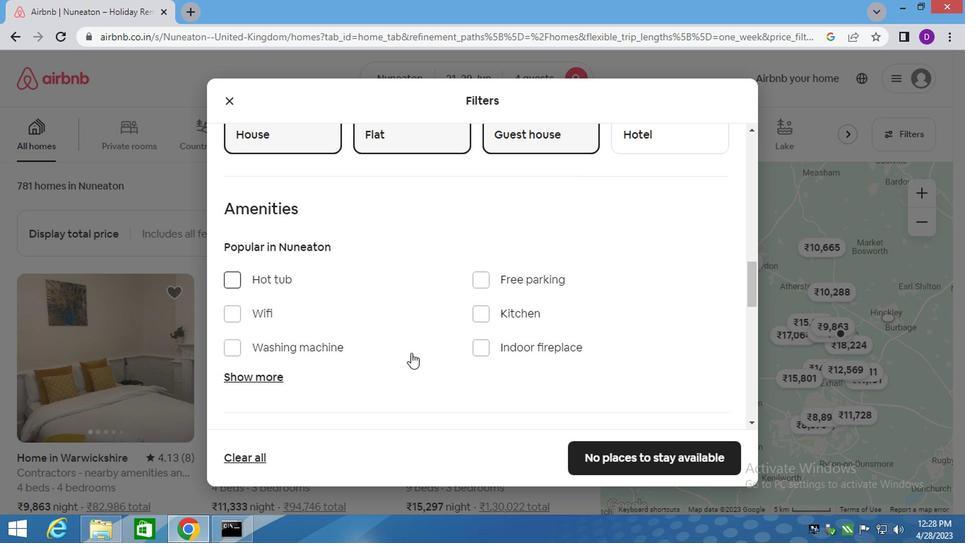 
Action: Mouse moved to (408, 353)
Screenshot: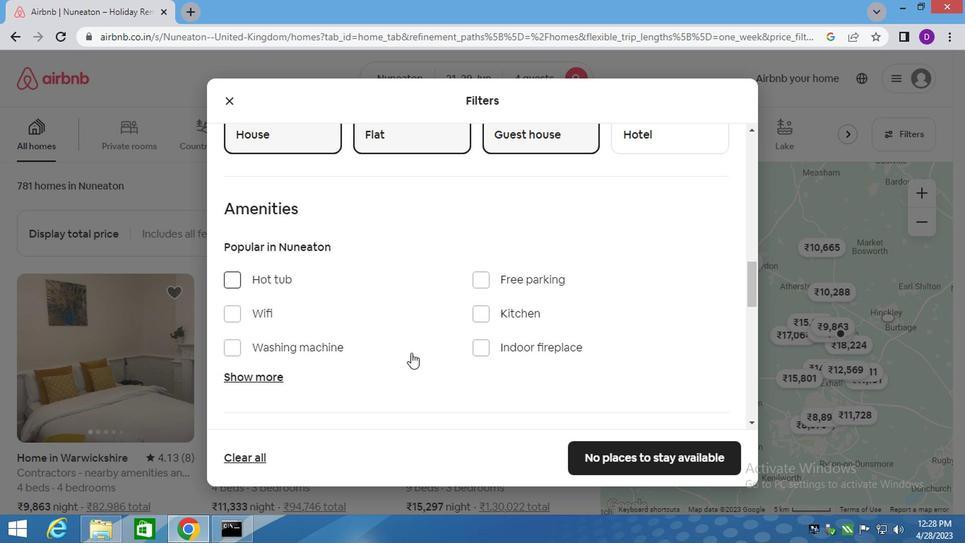 
Action: Mouse scrolled (408, 353) with delta (0, 0)
Screenshot: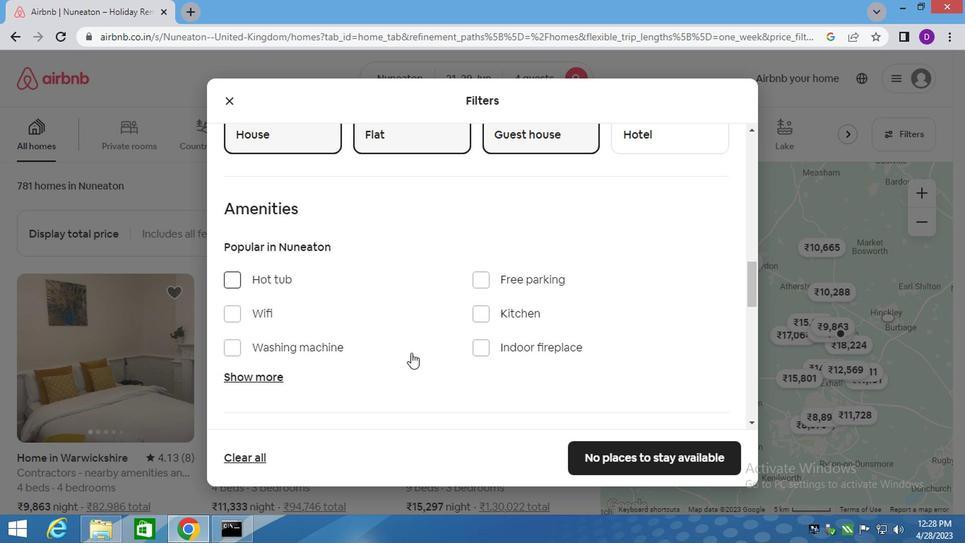
Action: Mouse moved to (407, 353)
Screenshot: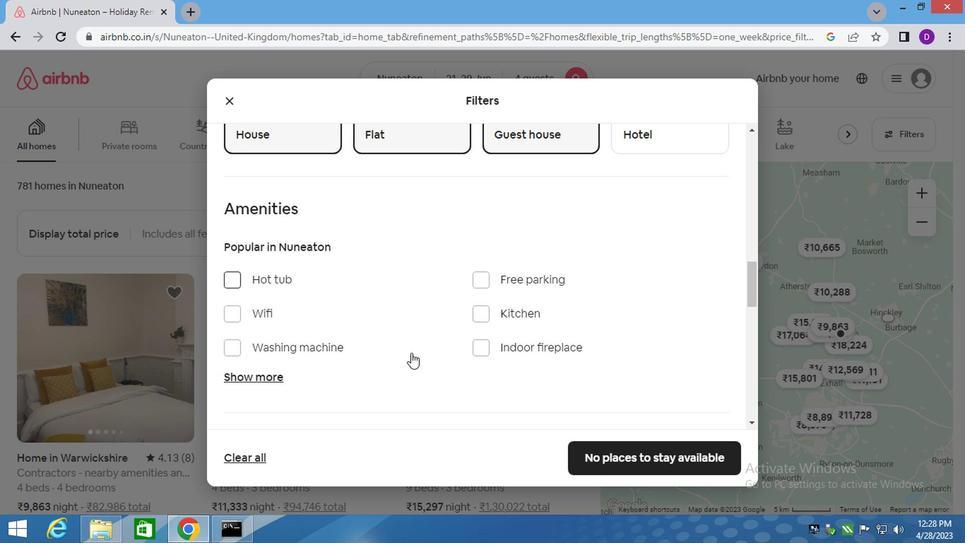 
Action: Mouse scrolled (407, 353) with delta (0, 0)
Screenshot: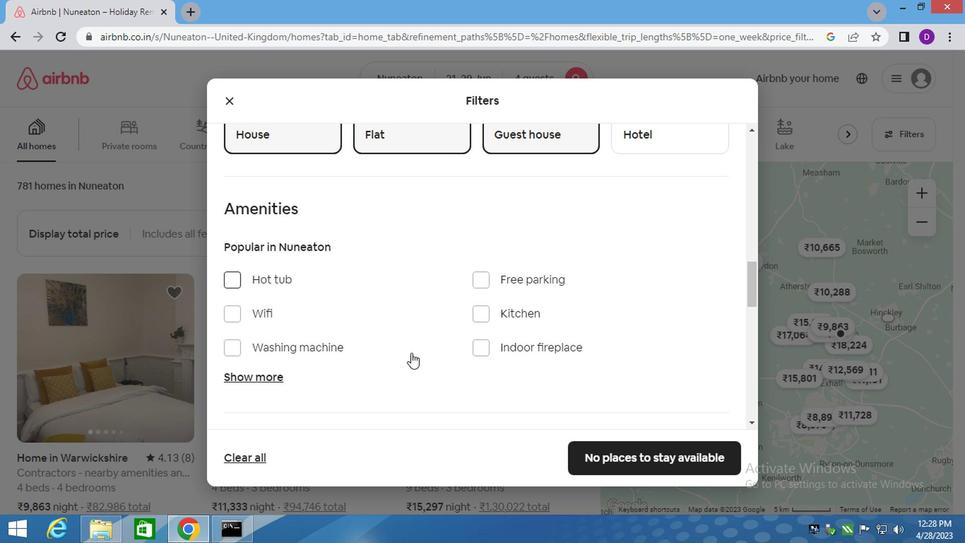 
Action: Mouse moved to (688, 327)
Screenshot: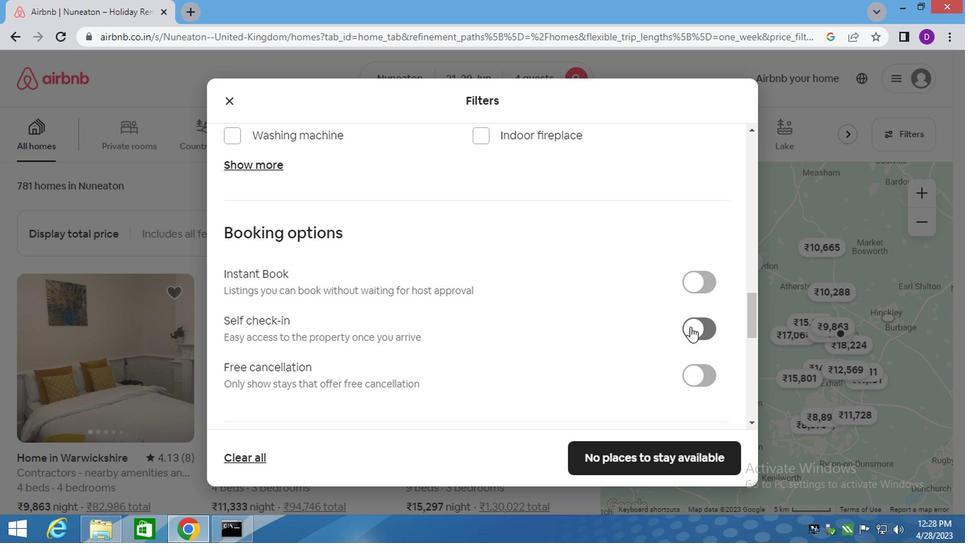 
Action: Mouse pressed left at (688, 327)
Screenshot: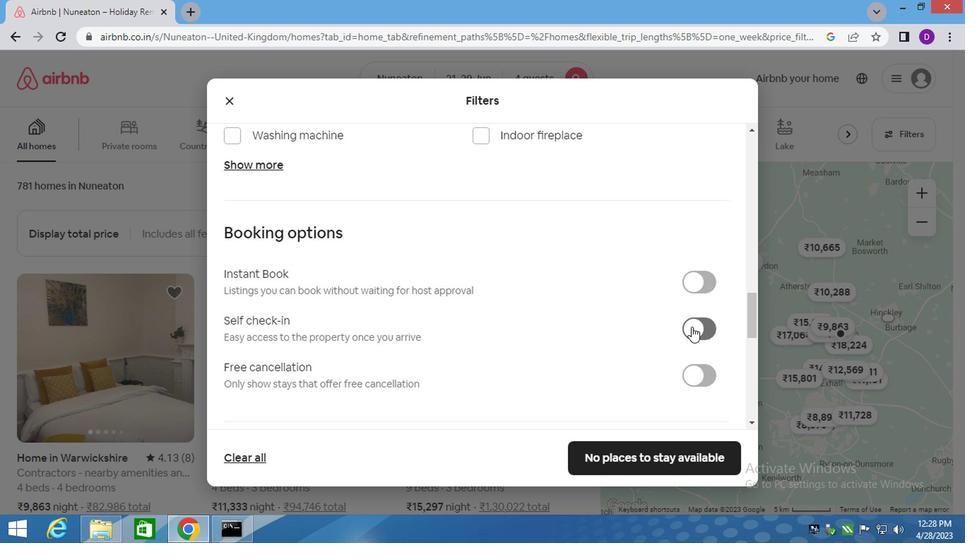 
Action: Mouse moved to (355, 324)
Screenshot: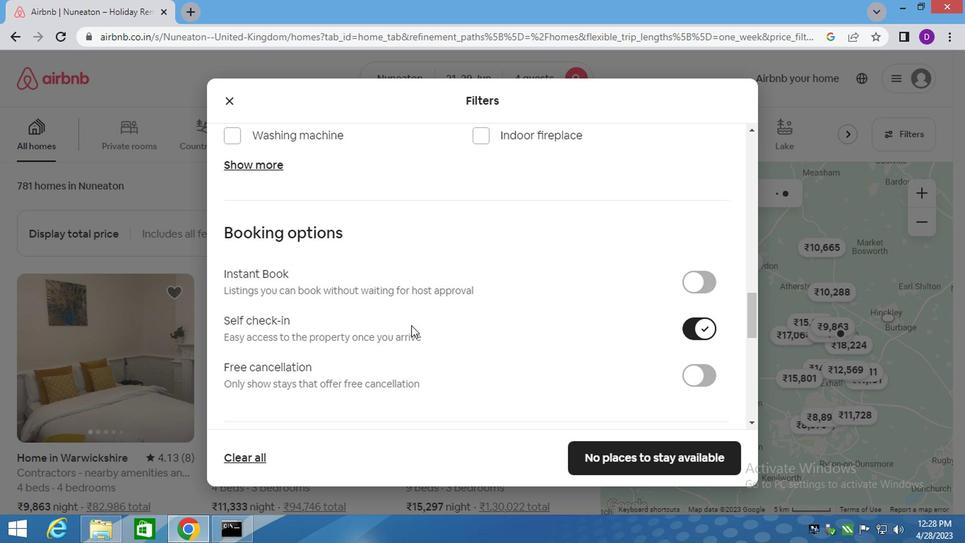 
Action: Mouse scrolled (355, 323) with delta (0, 0)
Screenshot: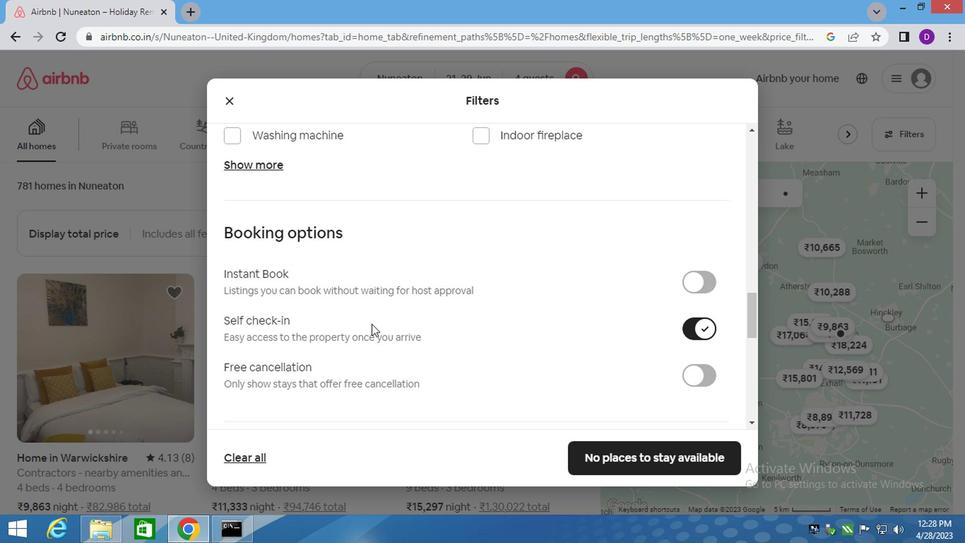 
Action: Mouse scrolled (355, 323) with delta (0, 0)
Screenshot: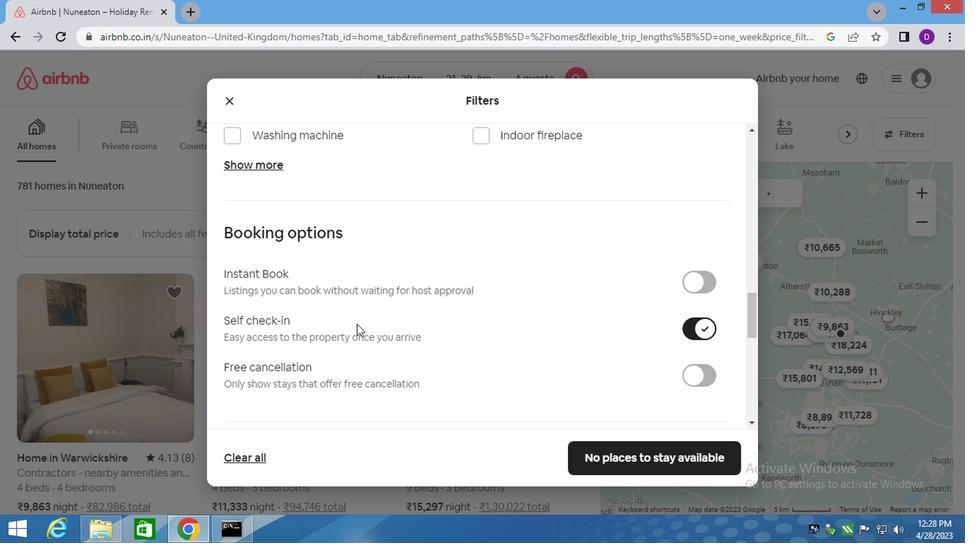 
Action: Mouse scrolled (355, 323) with delta (0, 0)
Screenshot: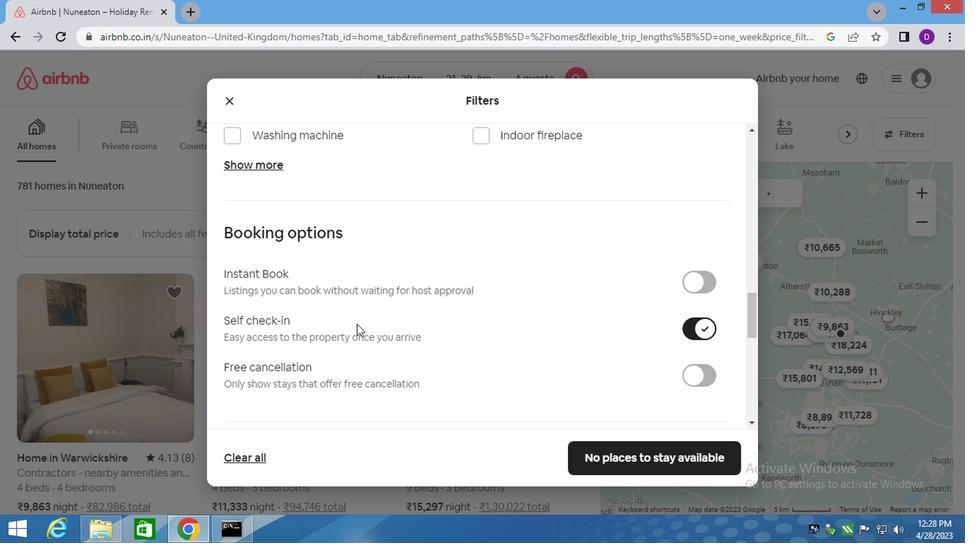 
Action: Mouse scrolled (355, 323) with delta (0, 0)
Screenshot: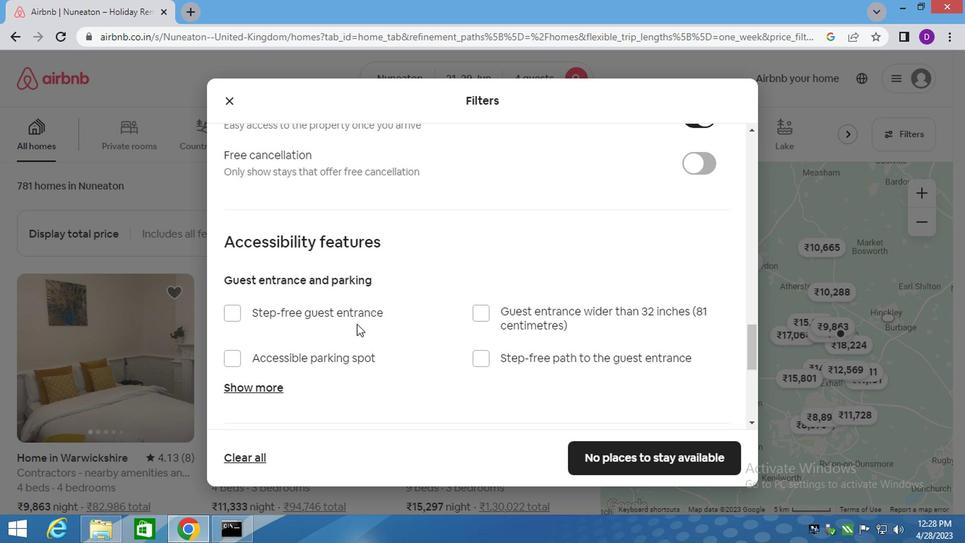 
Action: Mouse scrolled (355, 323) with delta (0, 0)
Screenshot: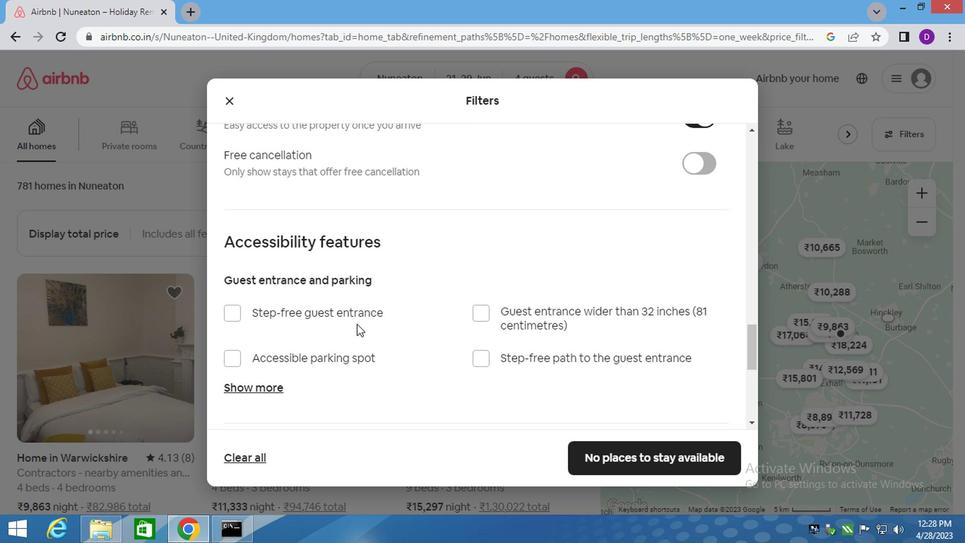 
Action: Mouse scrolled (355, 323) with delta (0, 0)
Screenshot: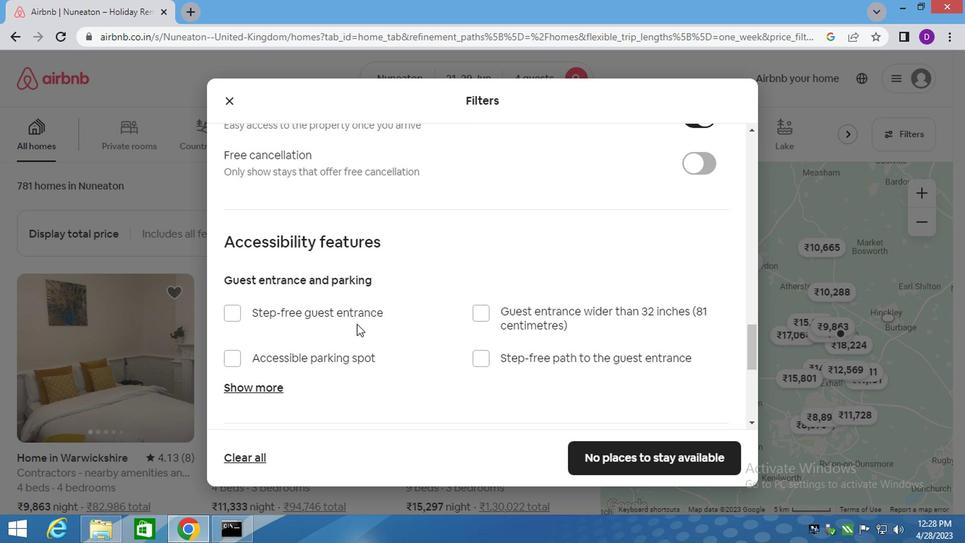 
Action: Mouse scrolled (355, 323) with delta (0, 0)
Screenshot: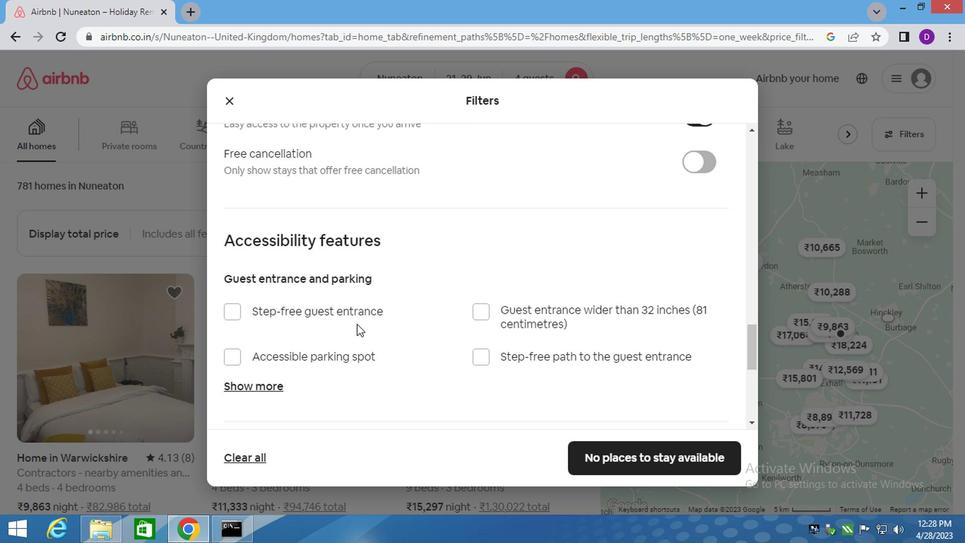 
Action: Mouse scrolled (355, 323) with delta (0, 0)
Screenshot: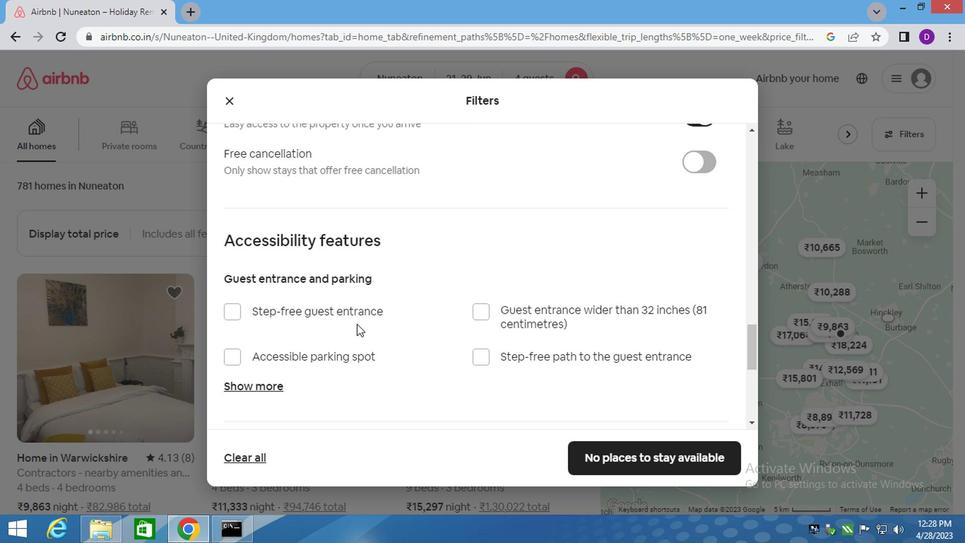 
Action: Mouse scrolled (355, 323) with delta (0, 0)
Screenshot: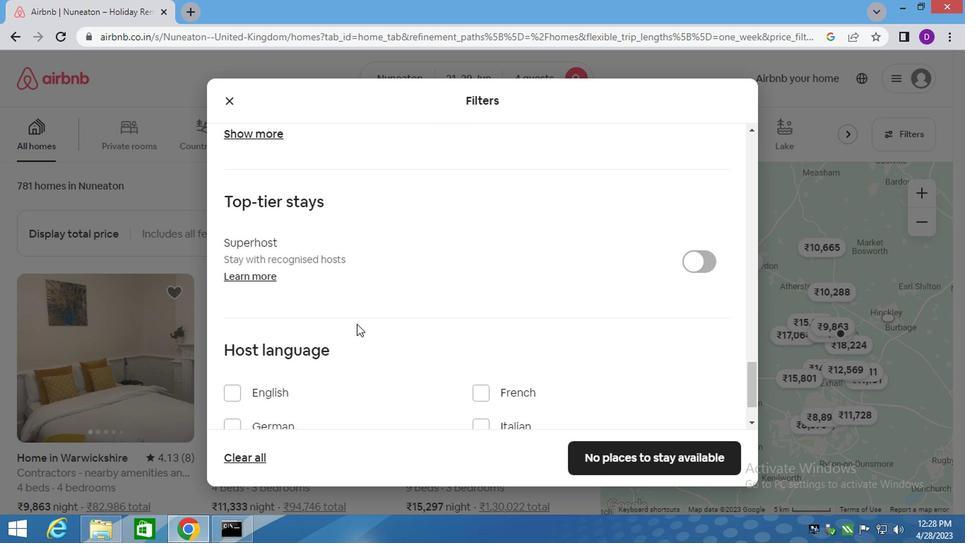 
Action: Mouse scrolled (355, 323) with delta (0, 0)
Screenshot: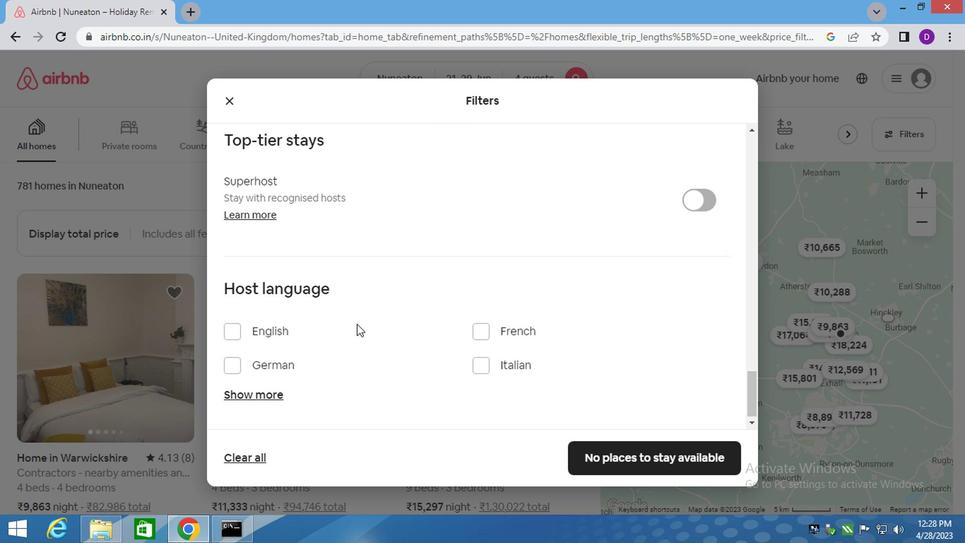 
Action: Mouse scrolled (355, 323) with delta (0, 0)
Screenshot: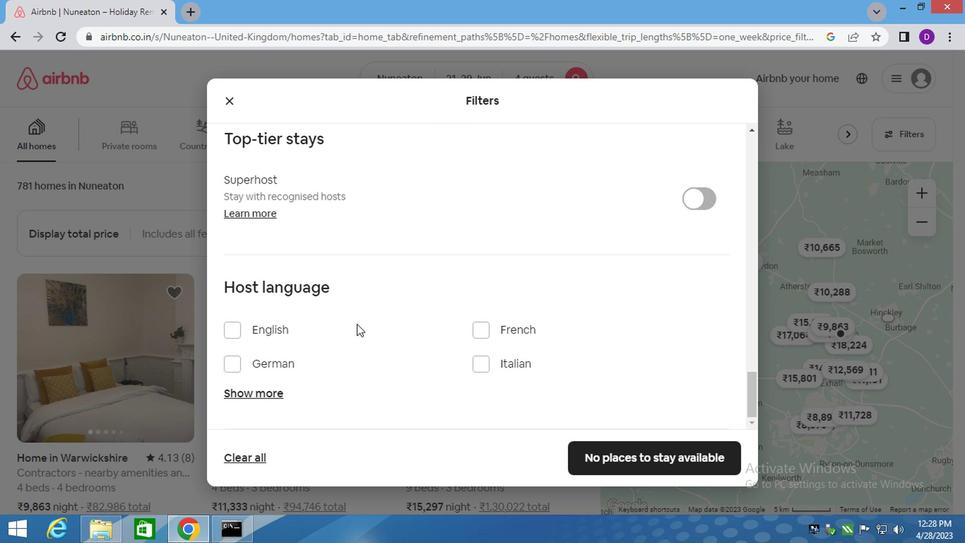 
Action: Mouse moved to (228, 330)
Screenshot: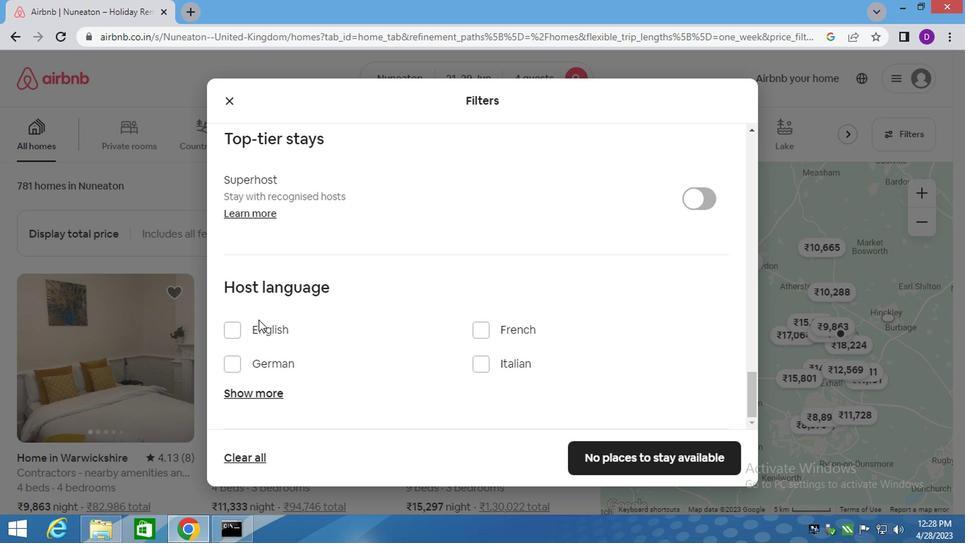 
Action: Mouse pressed left at (228, 330)
Screenshot: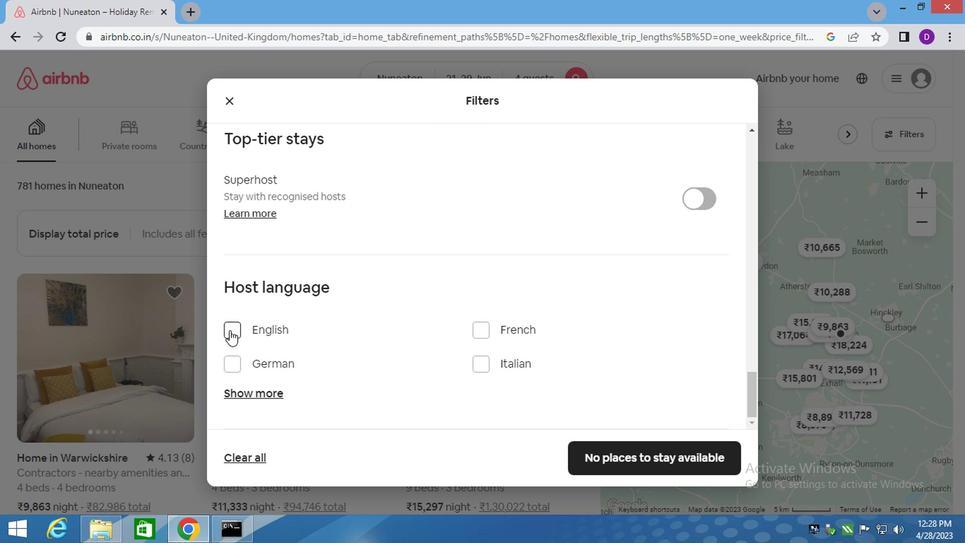 
Action: Mouse moved to (609, 450)
Screenshot: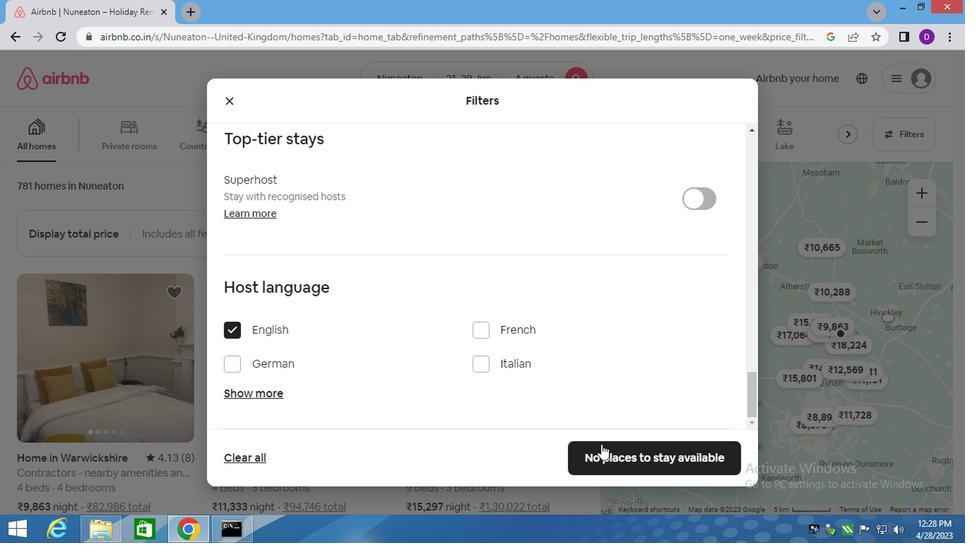 
Action: Mouse pressed left at (609, 450)
Screenshot: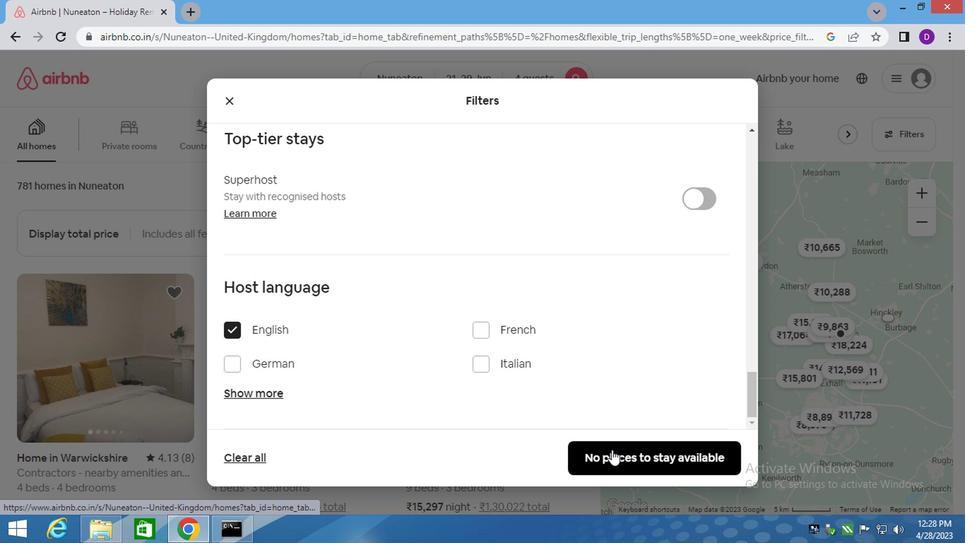 
